 Task: Open Card Employee Compensation Review in Board Market Research and Analysis for New Market Entry to Workspace ERP Systems and add a team member Softage.1@softage.net, a label Orange, a checklist Reputation Management, an attachment from Trello, a color Orange and finally, add a card description 'Plan and execute company team-building activity at a cooking class' and a comment 'Given the importance of this task, careful planning and execution are essential.'. Add a start date 'Jan 09, 1900' with a due date 'Jan 16, 1900'
Action: Mouse moved to (466, 143)
Screenshot: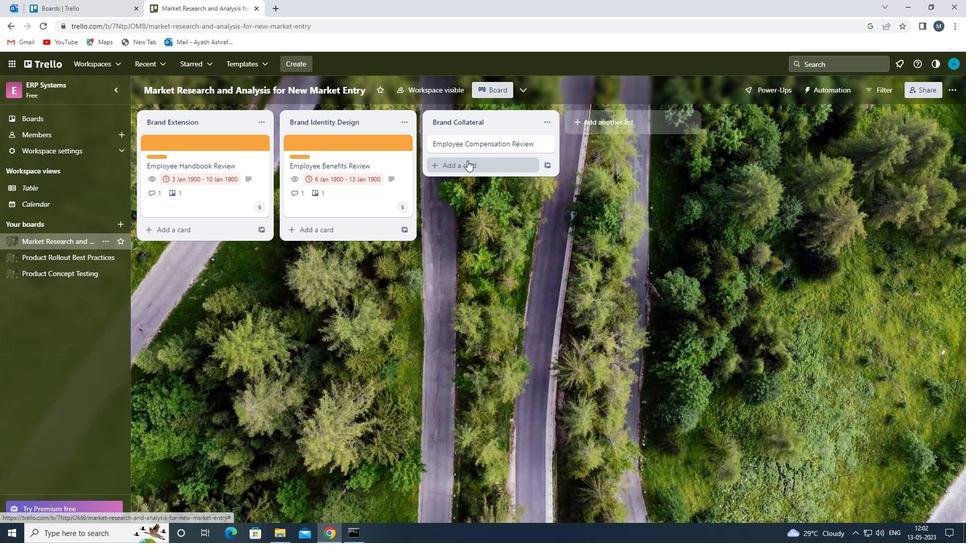 
Action: Mouse pressed left at (466, 143)
Screenshot: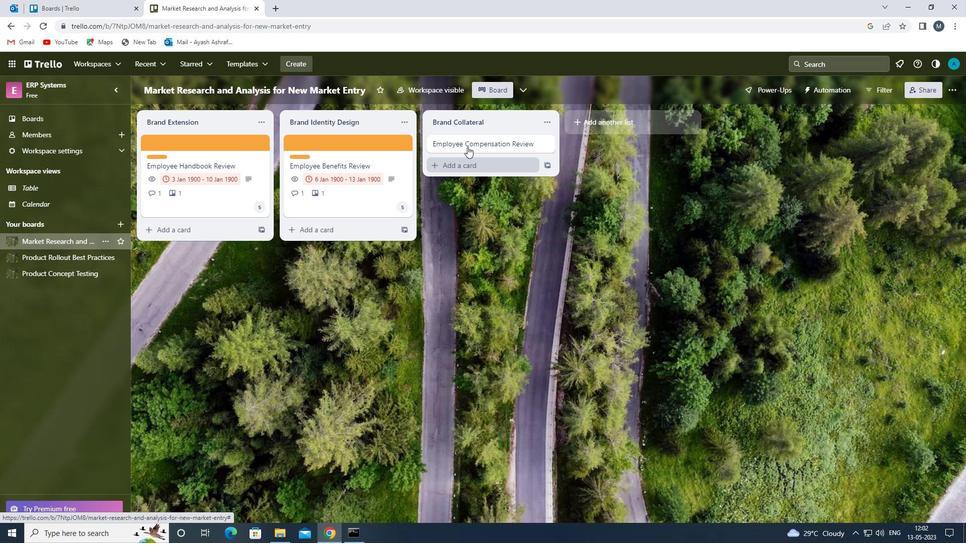 
Action: Mouse moved to (616, 184)
Screenshot: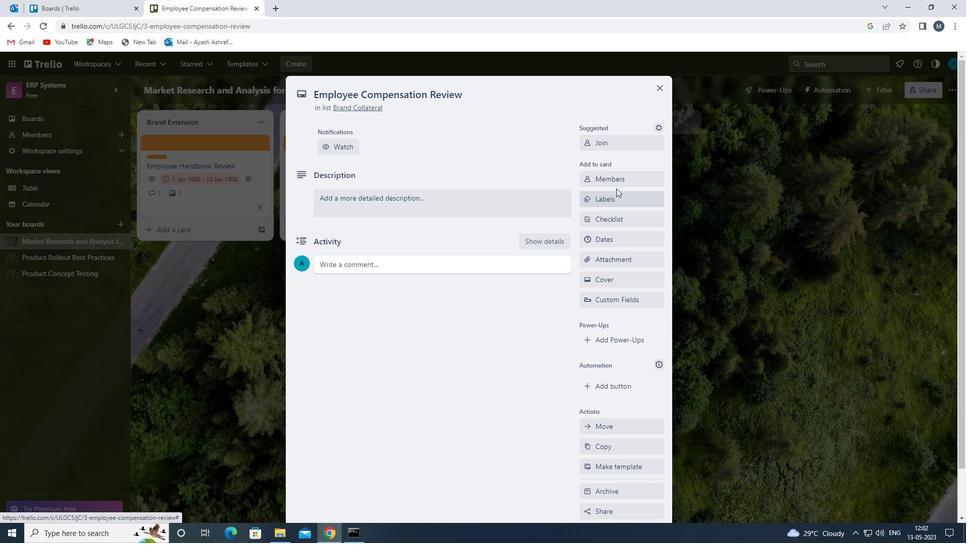 
Action: Mouse pressed left at (616, 184)
Screenshot: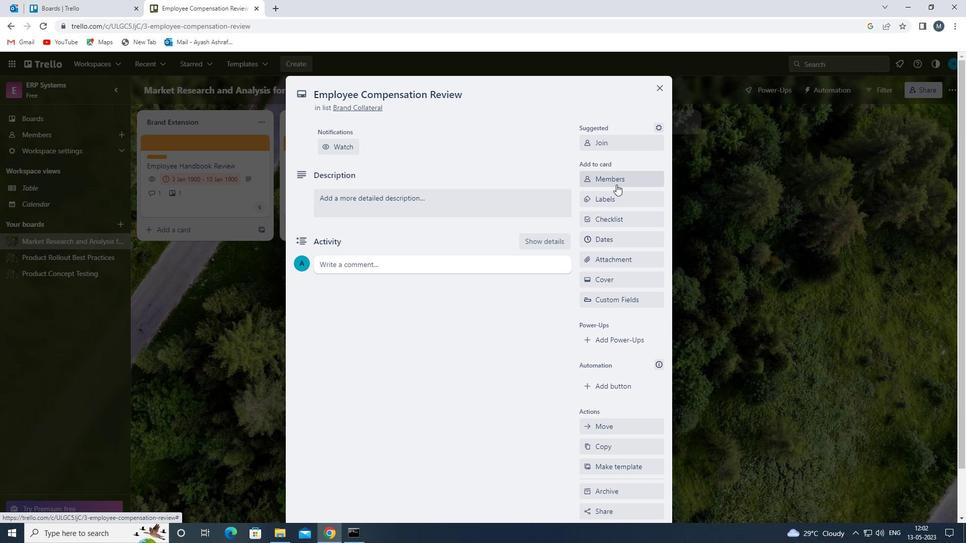 
Action: Key pressed s
Screenshot: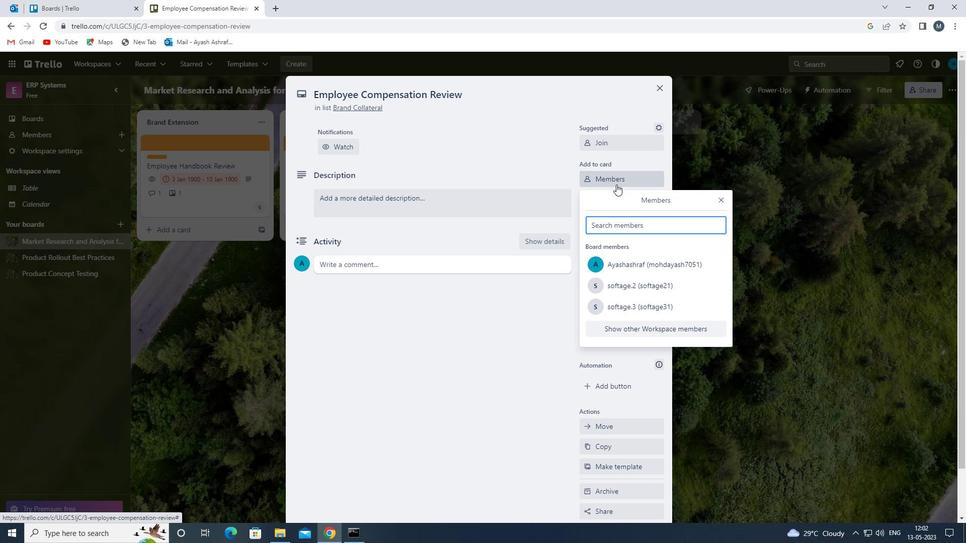 
Action: Mouse moved to (634, 325)
Screenshot: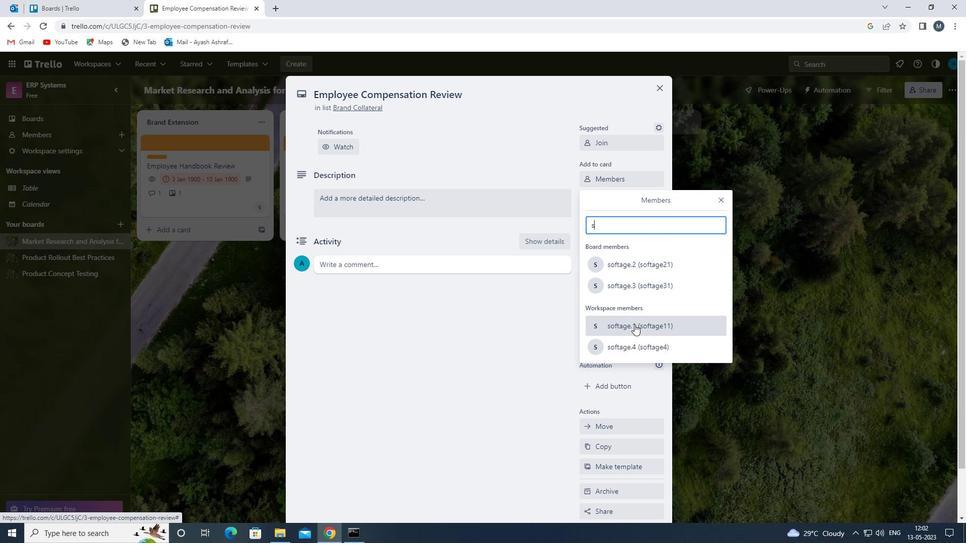 
Action: Mouse pressed left at (634, 325)
Screenshot: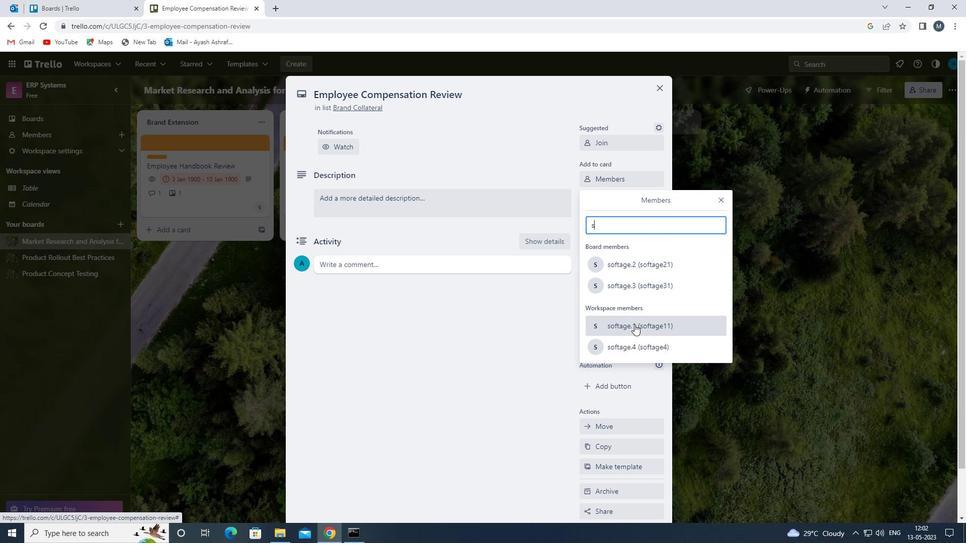
Action: Mouse moved to (719, 203)
Screenshot: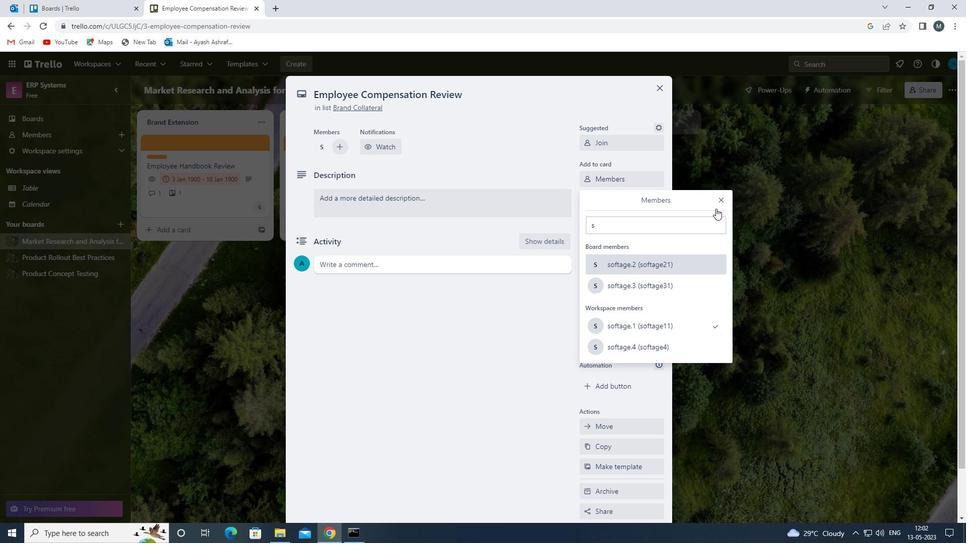 
Action: Mouse pressed left at (719, 203)
Screenshot: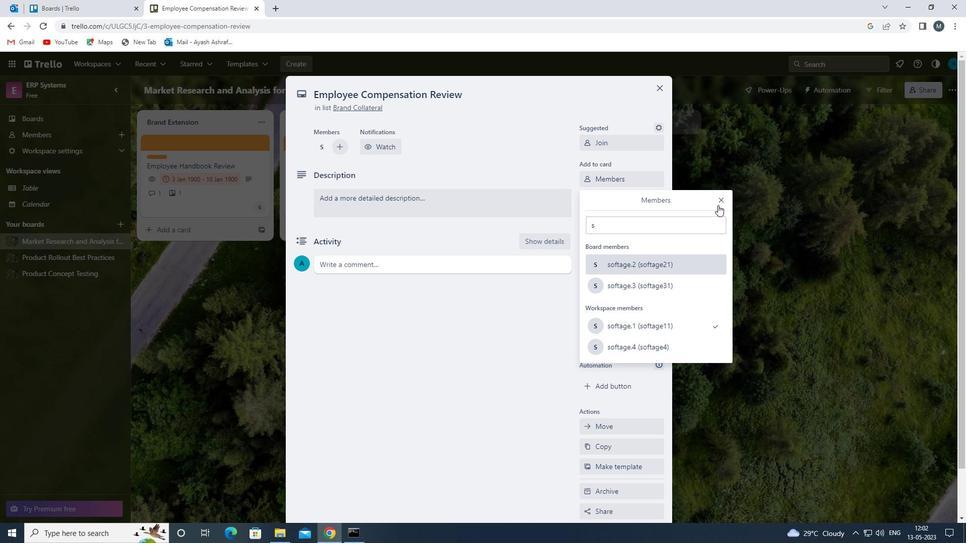 
Action: Mouse moved to (606, 197)
Screenshot: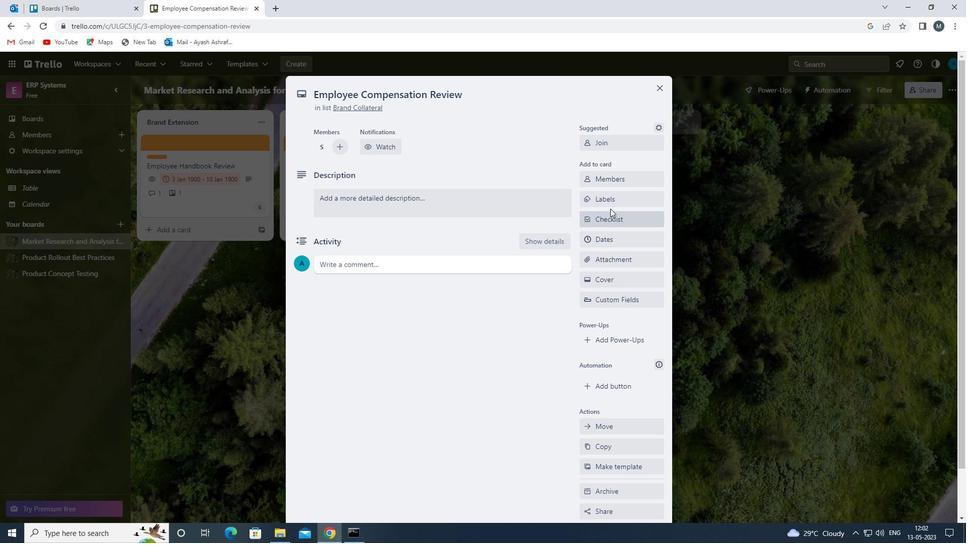 
Action: Mouse pressed left at (606, 197)
Screenshot: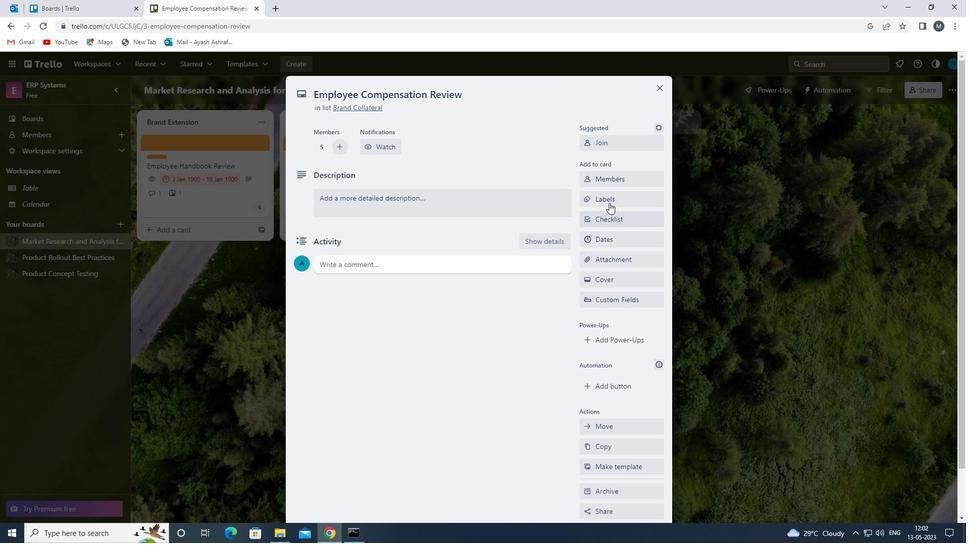 
Action: Mouse moved to (622, 321)
Screenshot: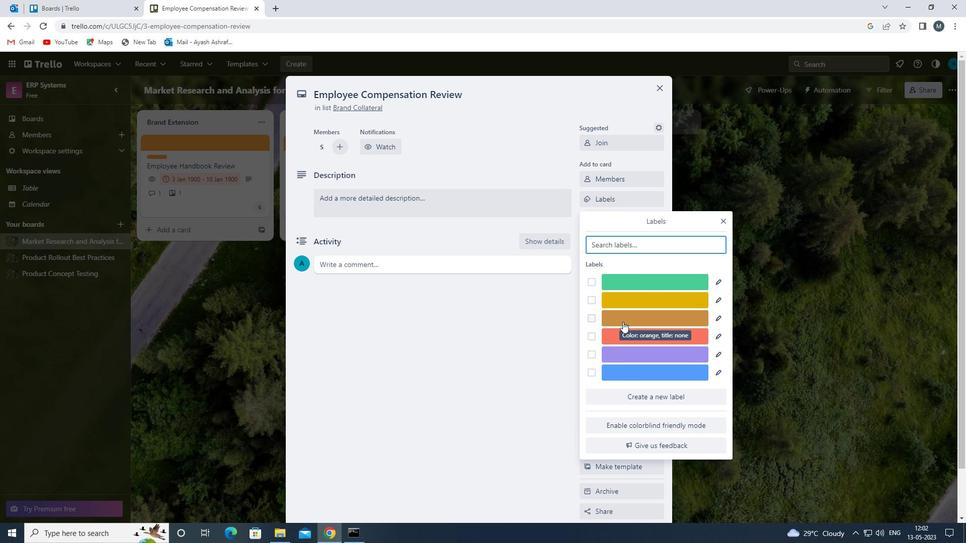 
Action: Mouse pressed left at (622, 321)
Screenshot: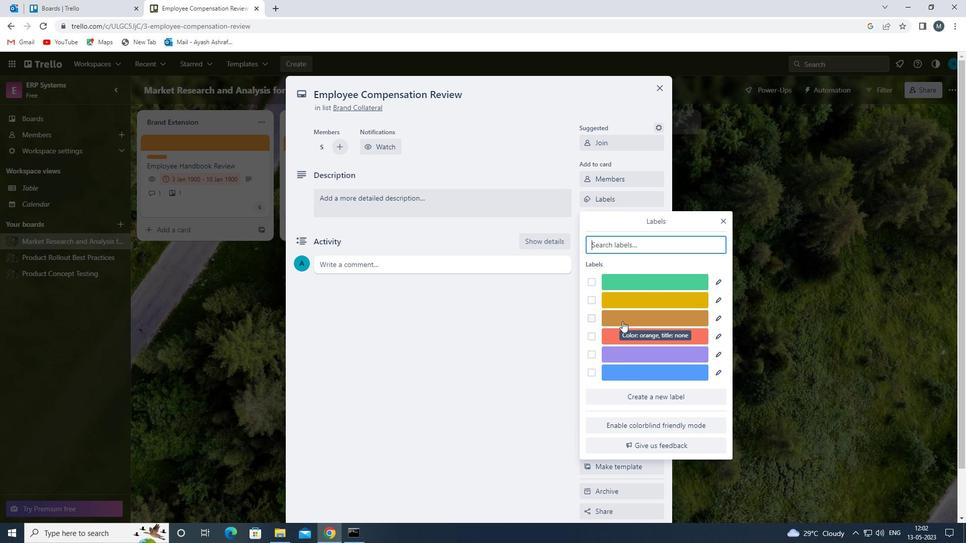 
Action: Mouse moved to (724, 220)
Screenshot: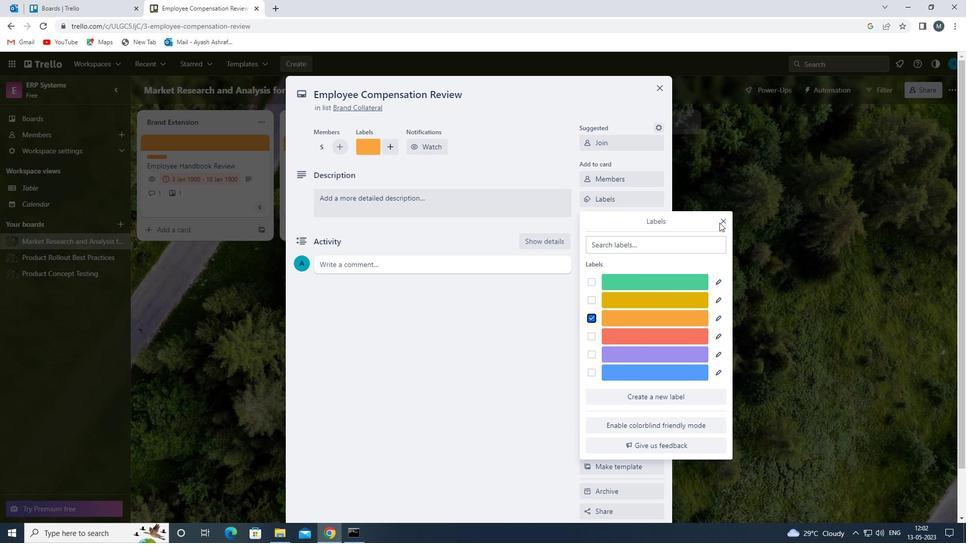 
Action: Mouse pressed left at (724, 220)
Screenshot: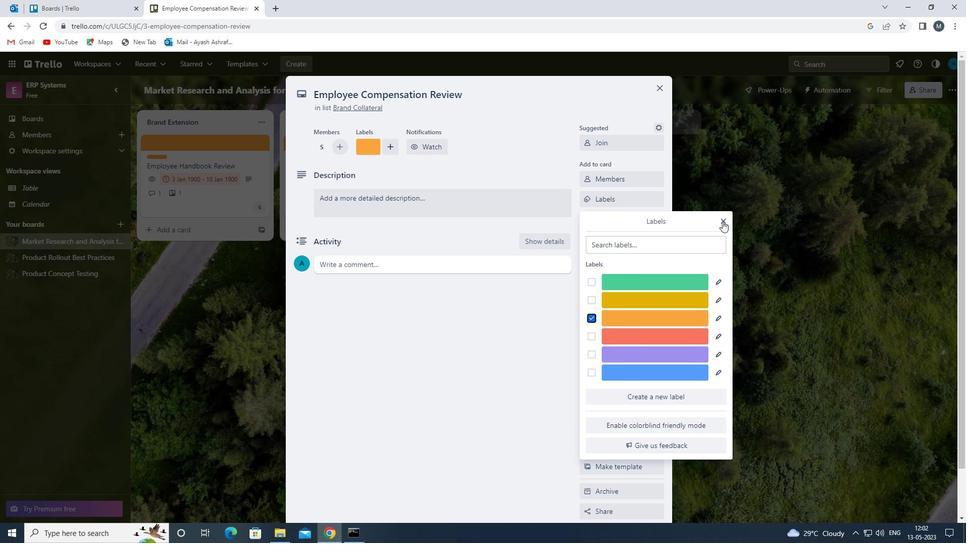
Action: Mouse moved to (611, 222)
Screenshot: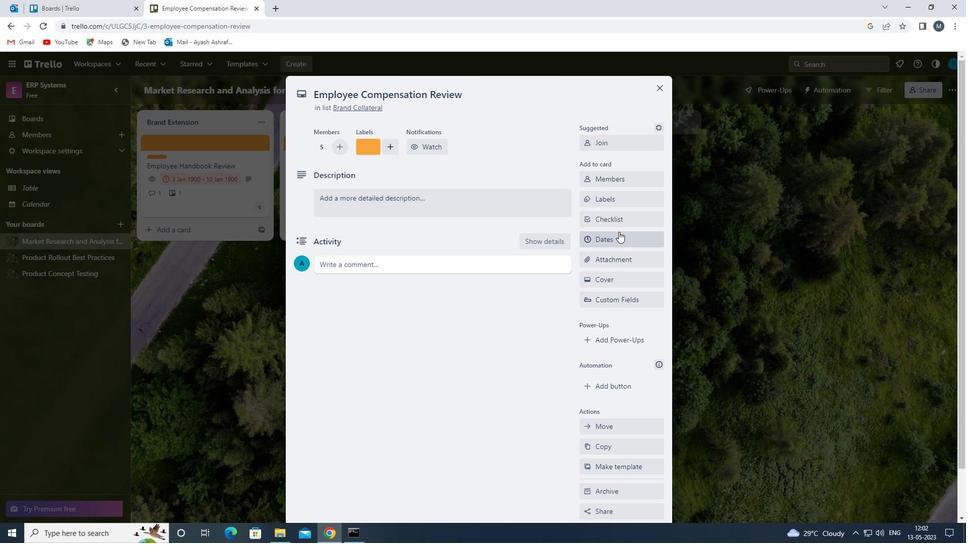 
Action: Mouse pressed left at (611, 222)
Screenshot: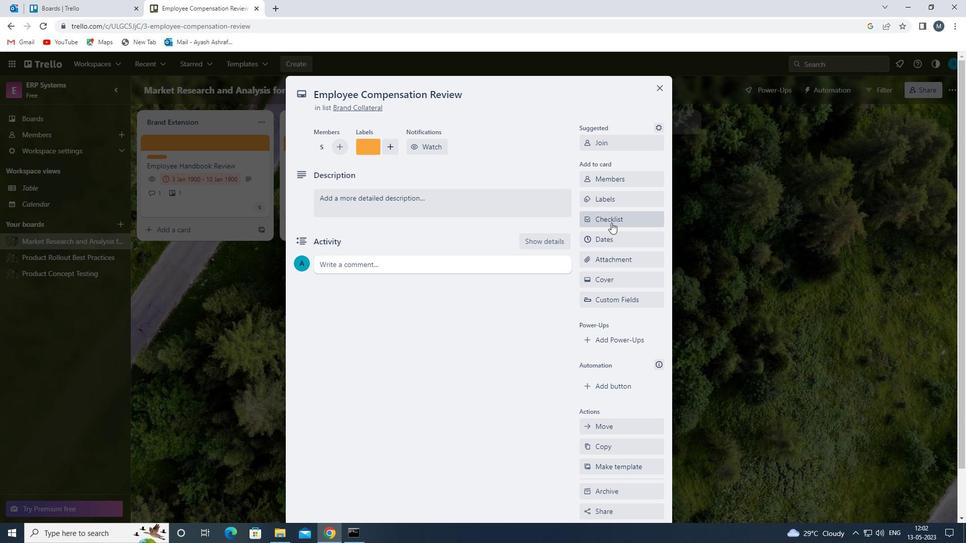 
Action: Key pressed r
Screenshot: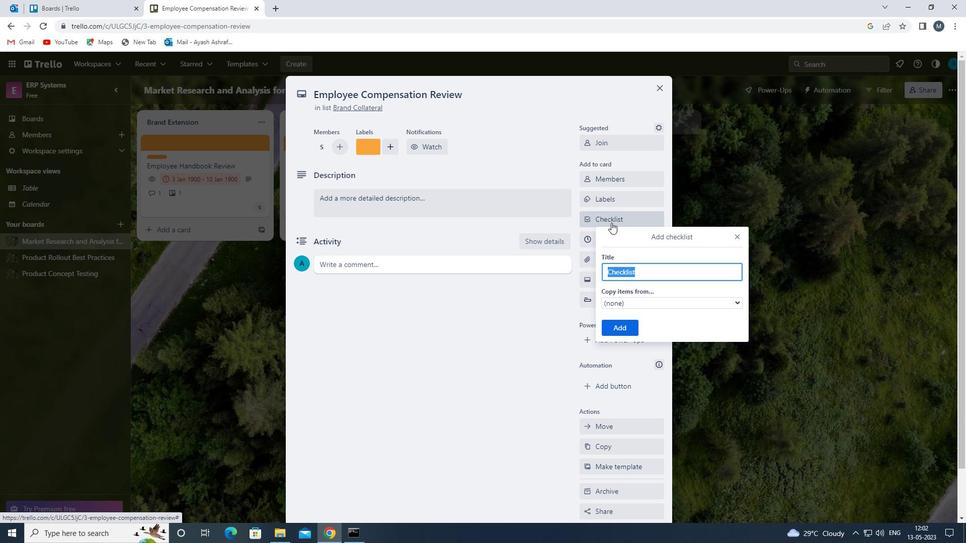 
Action: Mouse moved to (685, 294)
Screenshot: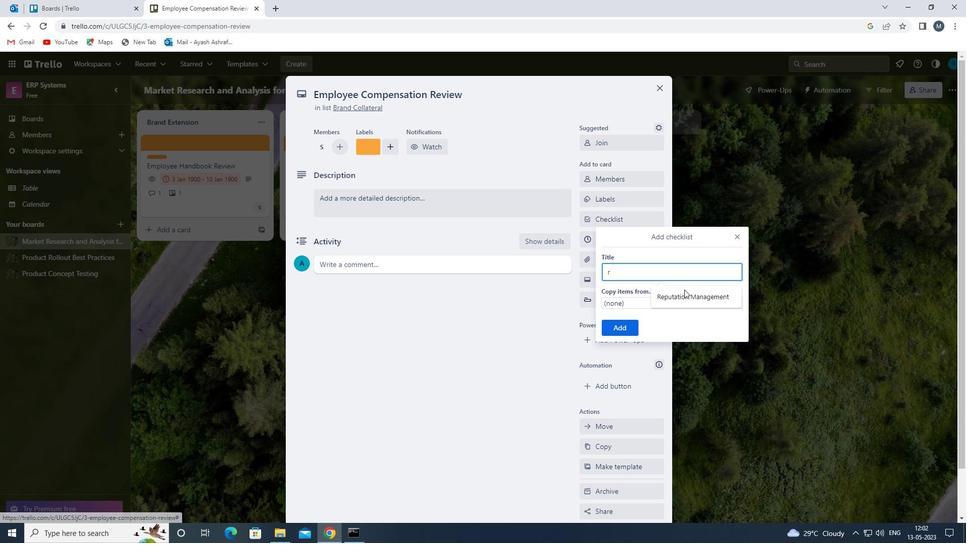 
Action: Mouse pressed left at (685, 294)
Screenshot: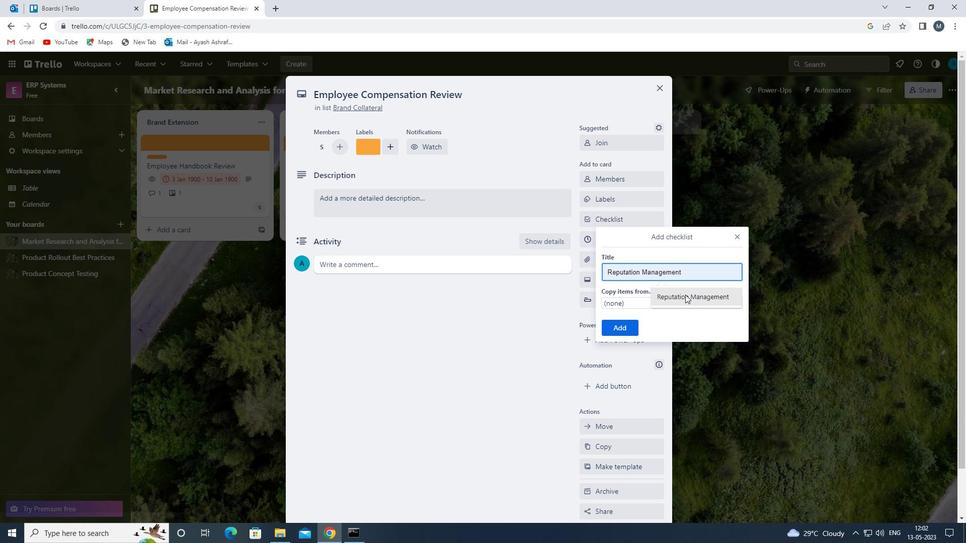 
Action: Mouse moved to (629, 331)
Screenshot: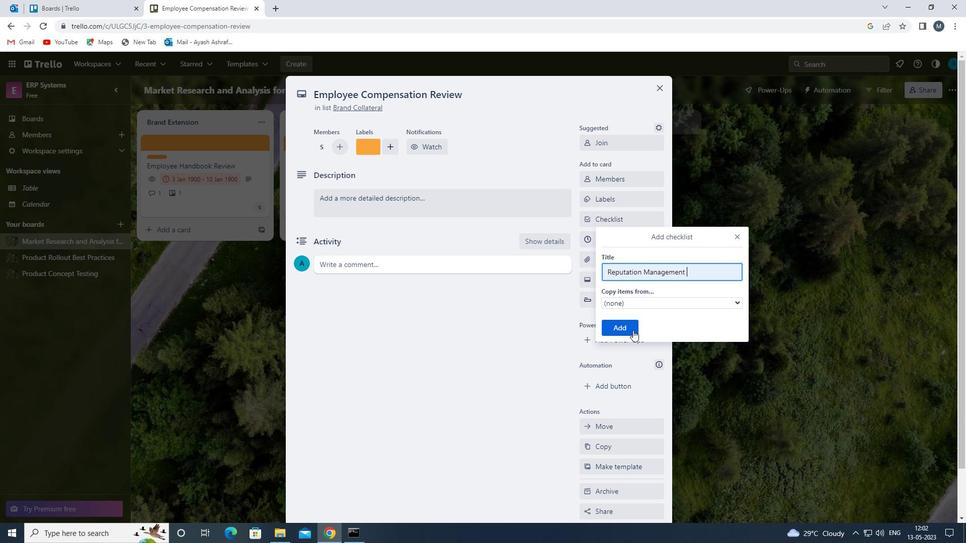 
Action: Mouse pressed left at (629, 331)
Screenshot: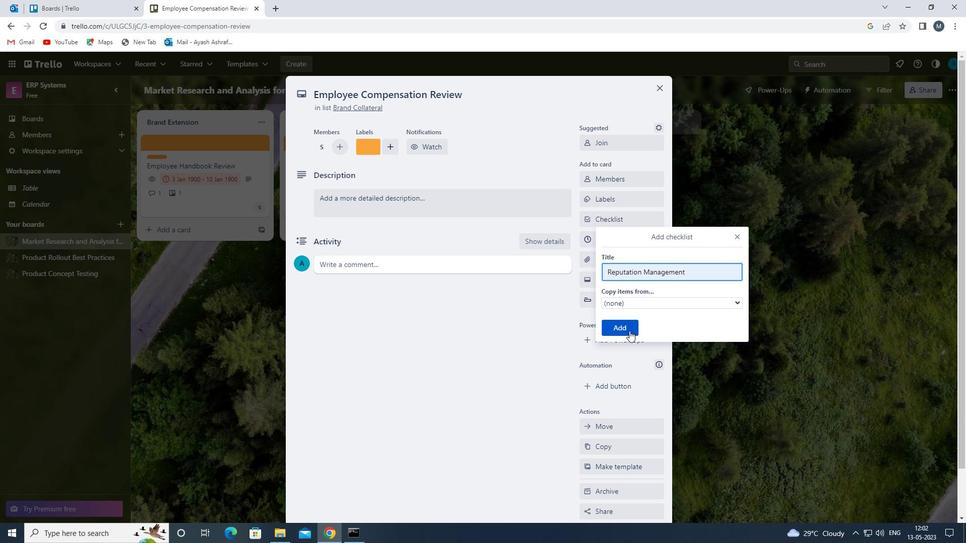 
Action: Mouse moved to (606, 259)
Screenshot: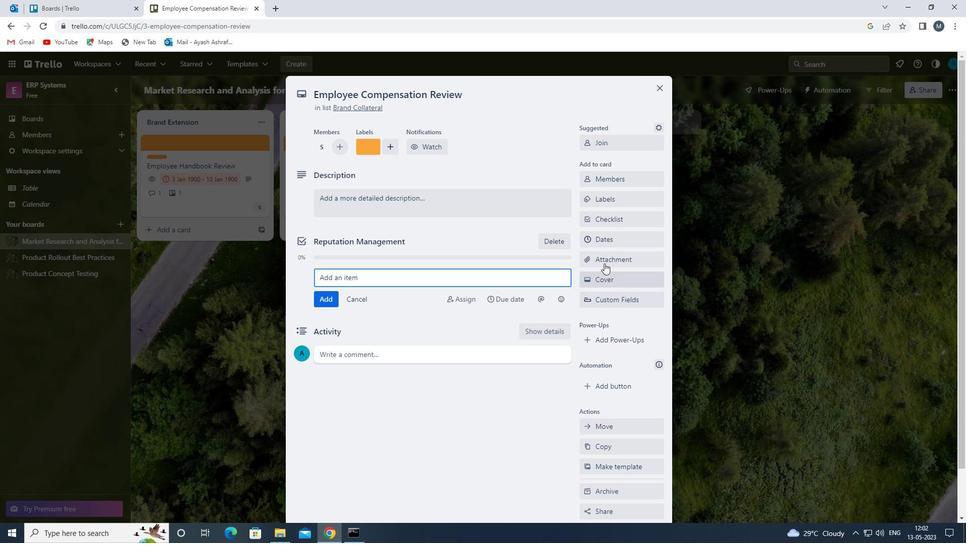
Action: Mouse pressed left at (606, 259)
Screenshot: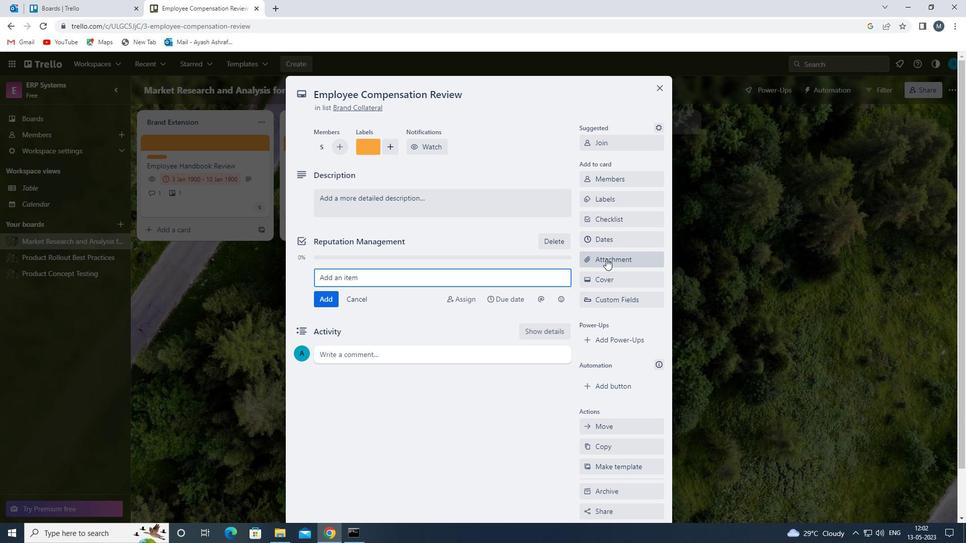
Action: Mouse moved to (610, 318)
Screenshot: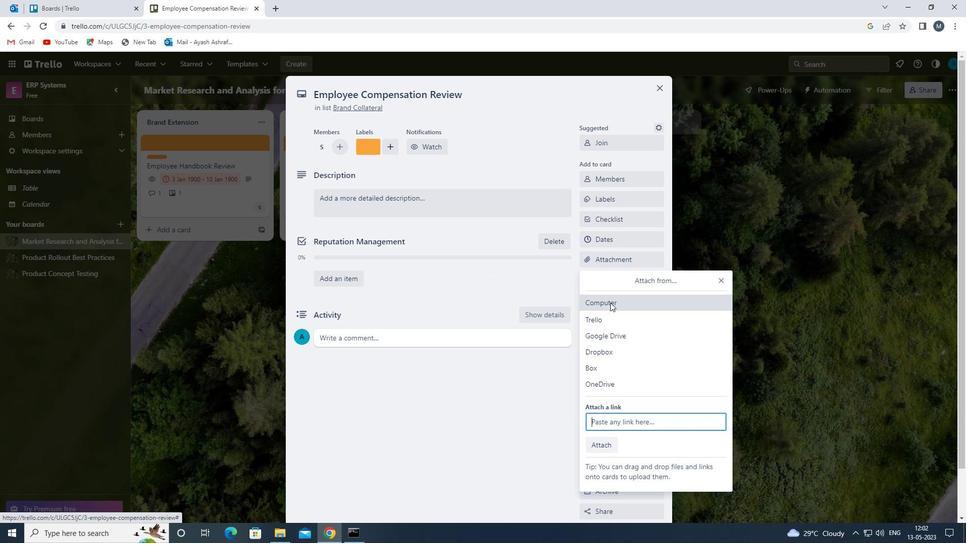 
Action: Mouse pressed left at (610, 318)
Screenshot: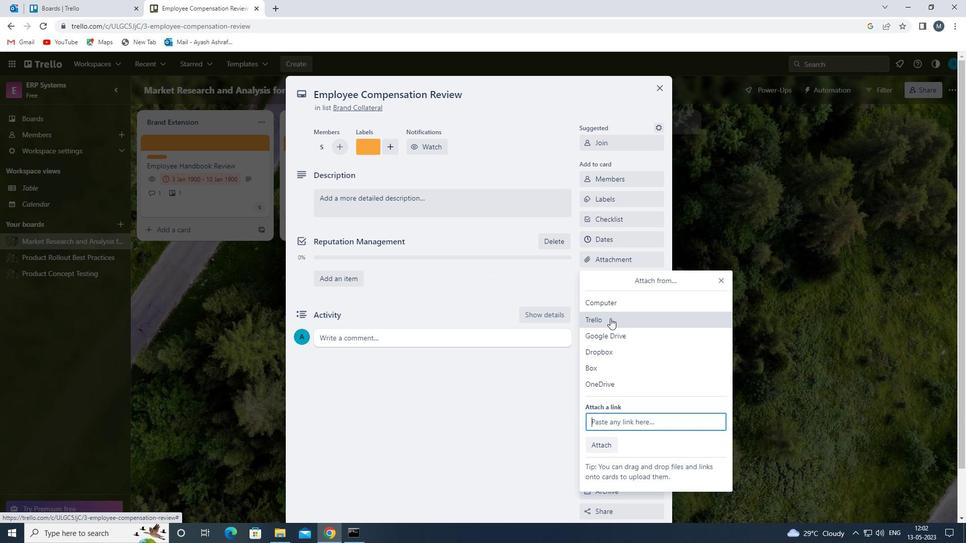 
Action: Mouse moved to (620, 274)
Screenshot: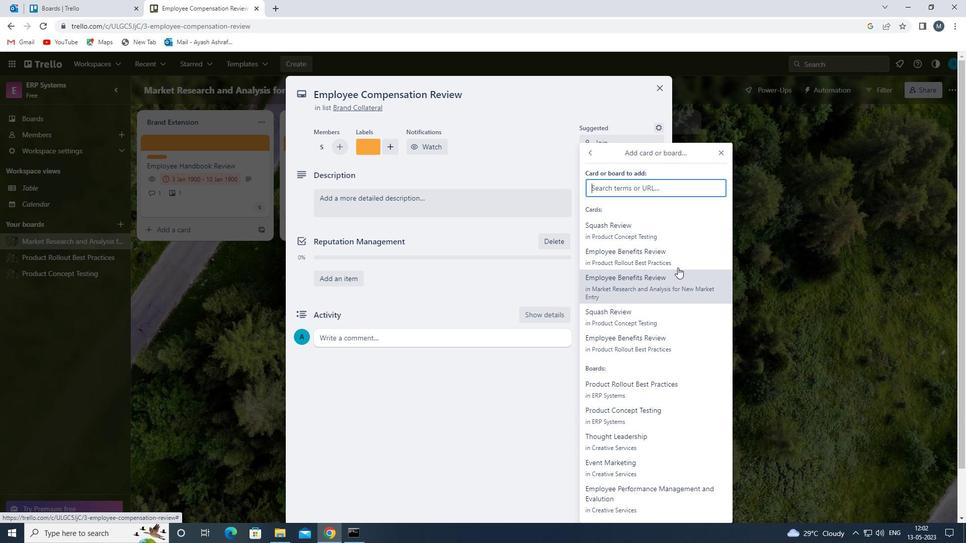 
Action: Mouse pressed left at (620, 274)
Screenshot: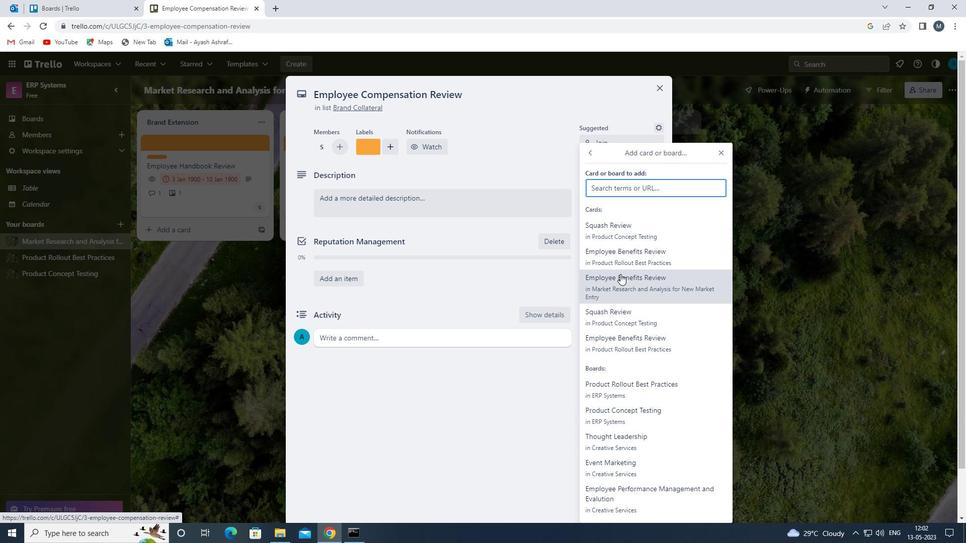 
Action: Mouse moved to (617, 283)
Screenshot: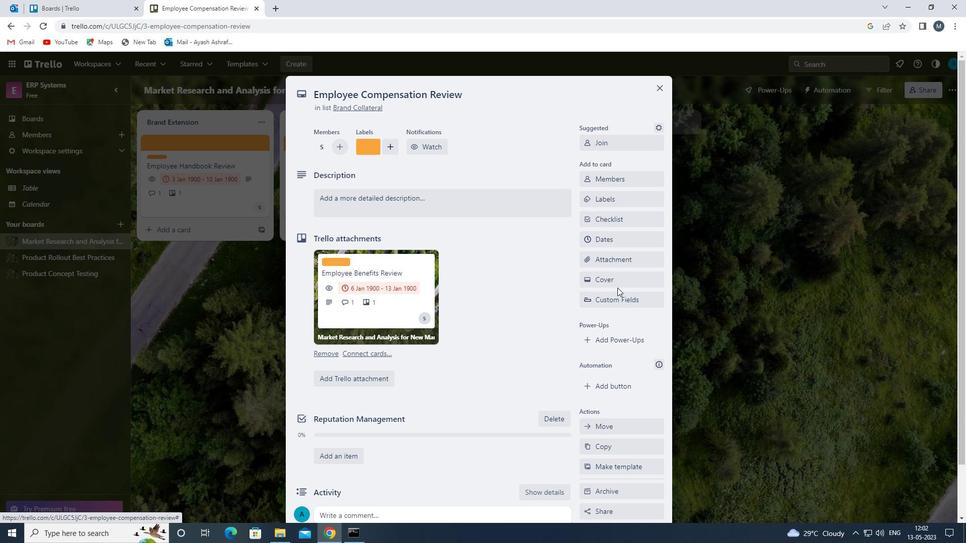 
Action: Mouse pressed left at (617, 283)
Screenshot: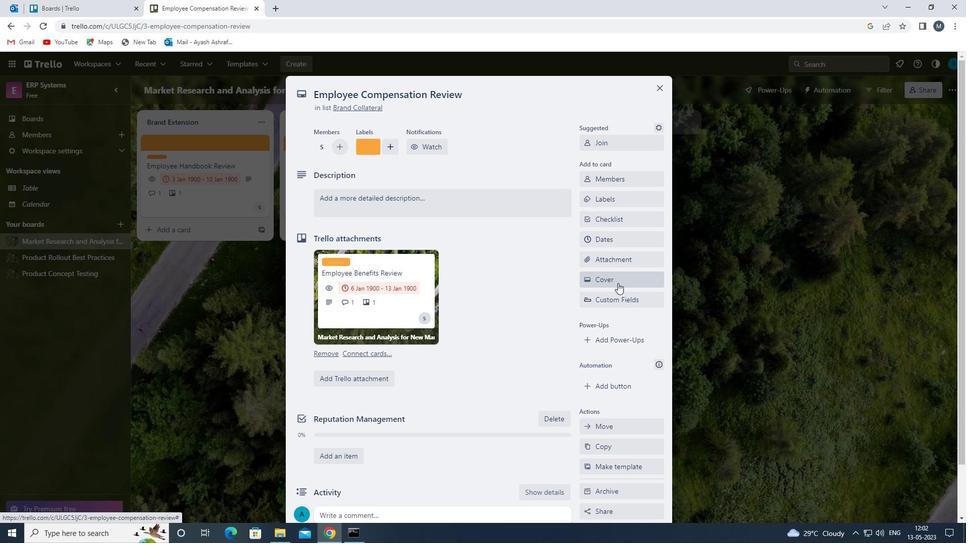 
Action: Mouse moved to (659, 322)
Screenshot: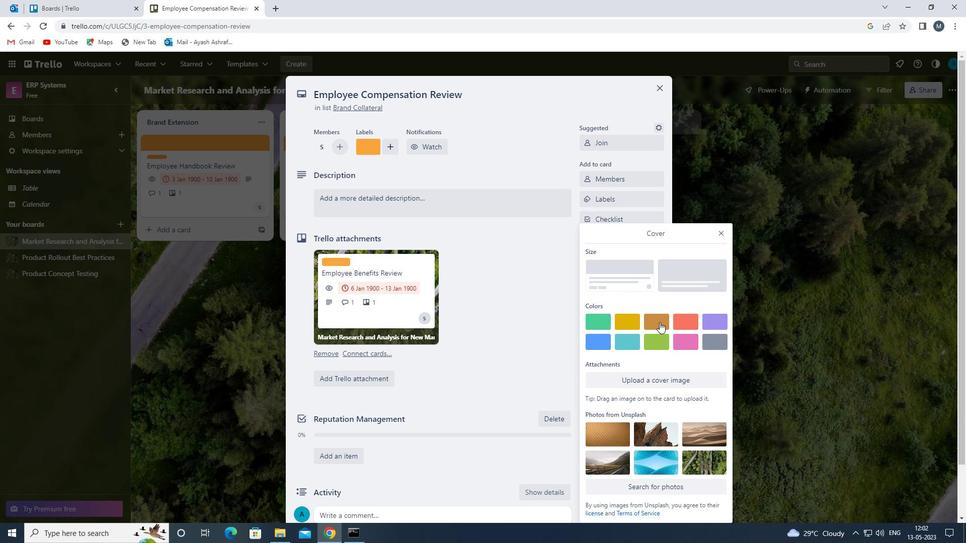 
Action: Mouse pressed left at (659, 322)
Screenshot: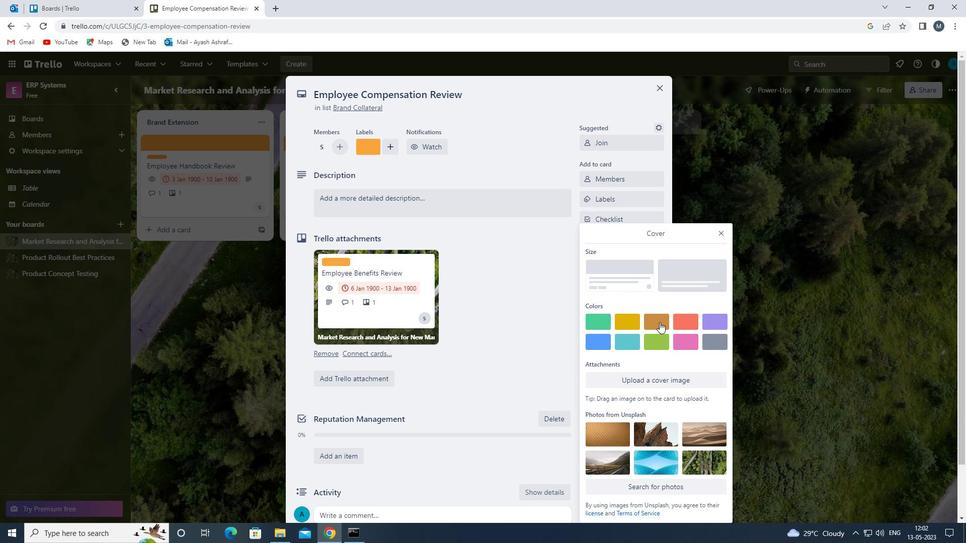 
Action: Mouse moved to (721, 216)
Screenshot: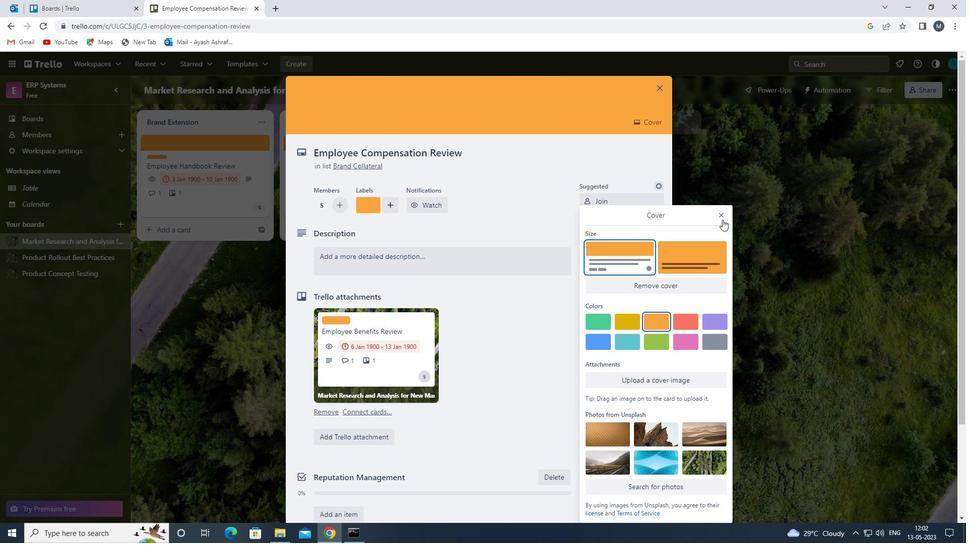 
Action: Mouse pressed left at (721, 216)
Screenshot: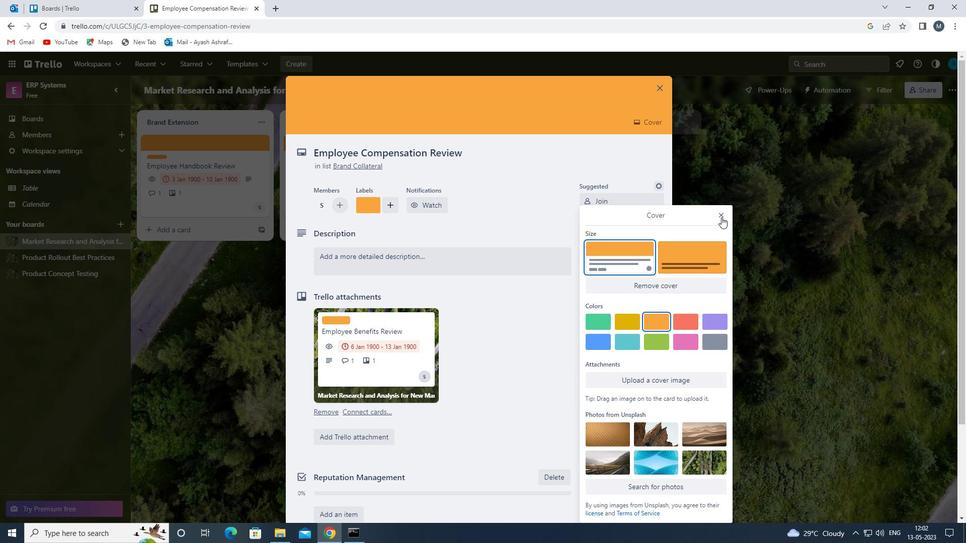
Action: Mouse moved to (614, 332)
Screenshot: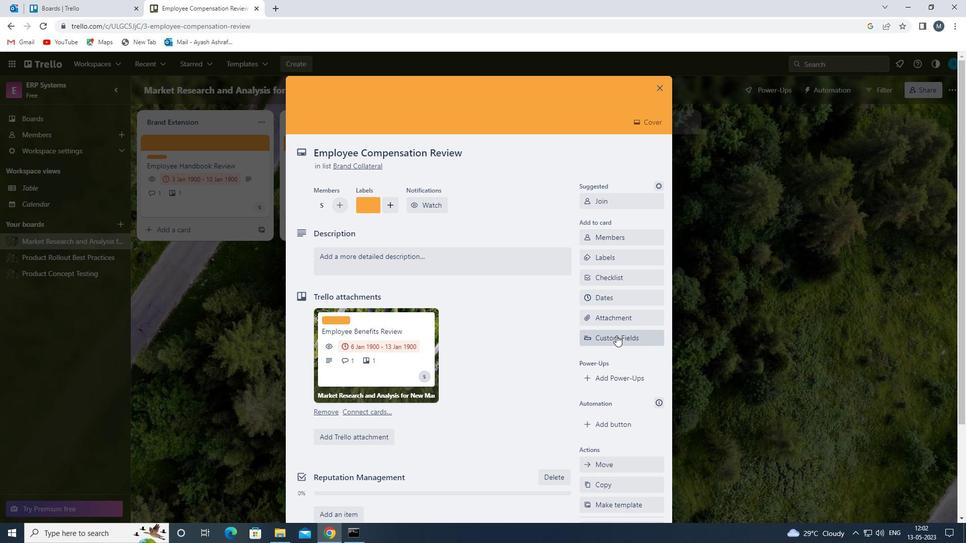 
Action: Mouse scrolled (614, 331) with delta (0, 0)
Screenshot: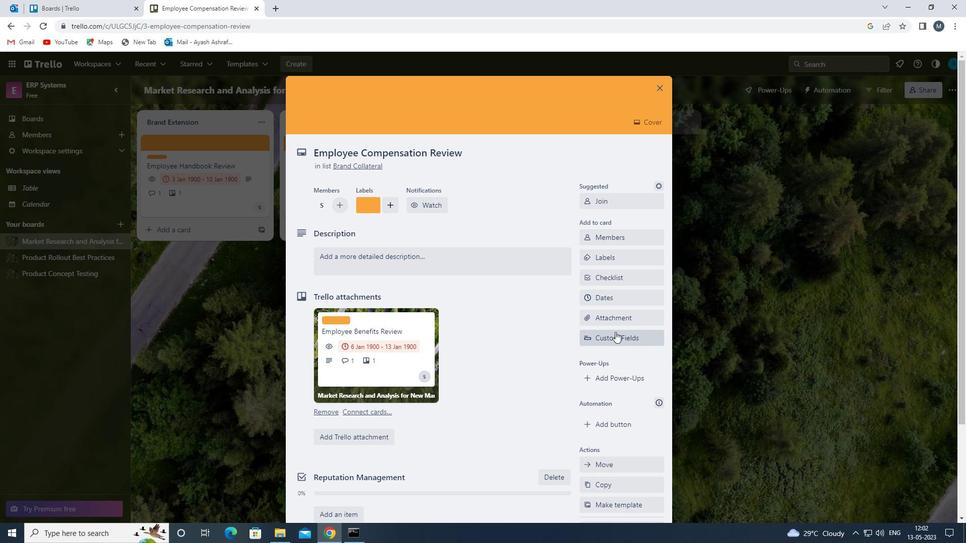 
Action: Mouse moved to (363, 210)
Screenshot: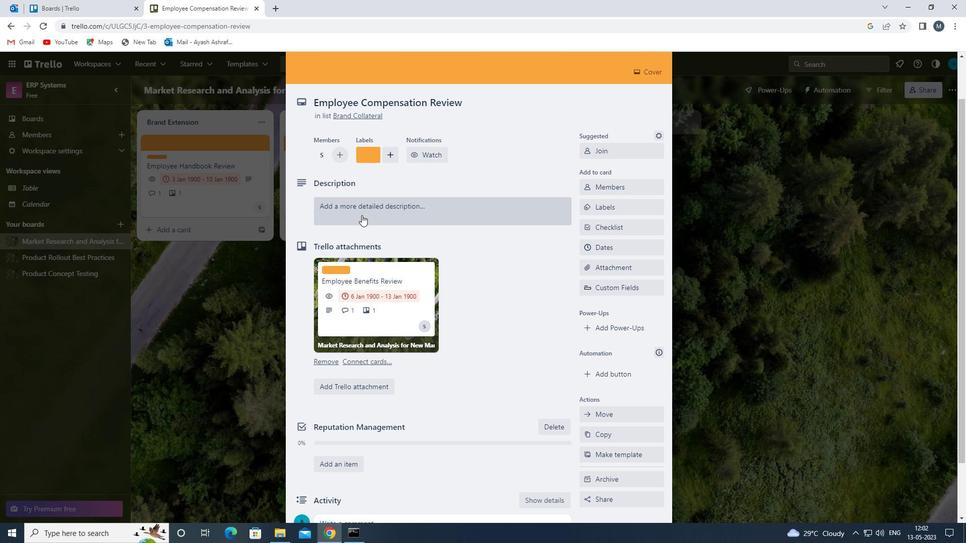 
Action: Mouse pressed left at (363, 210)
Screenshot: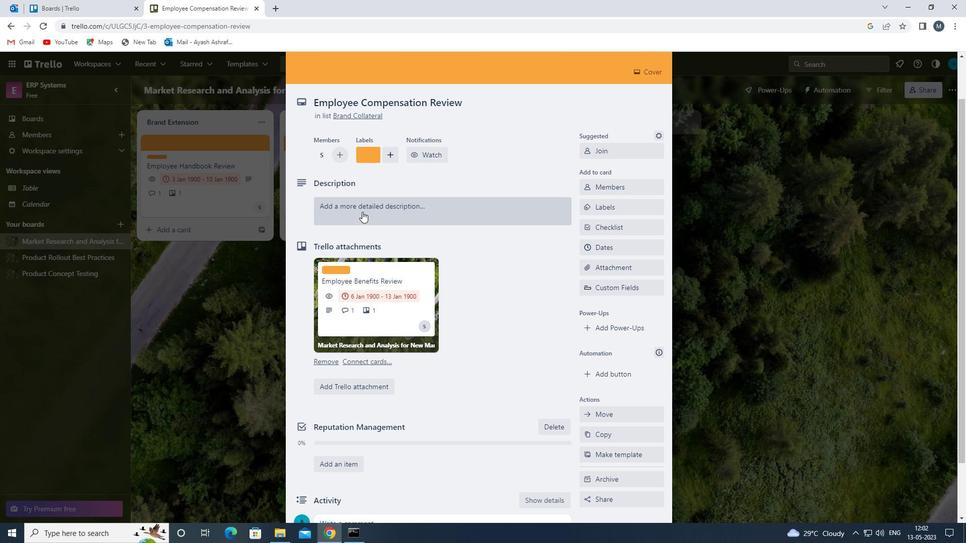 
Action: Mouse moved to (352, 258)
Screenshot: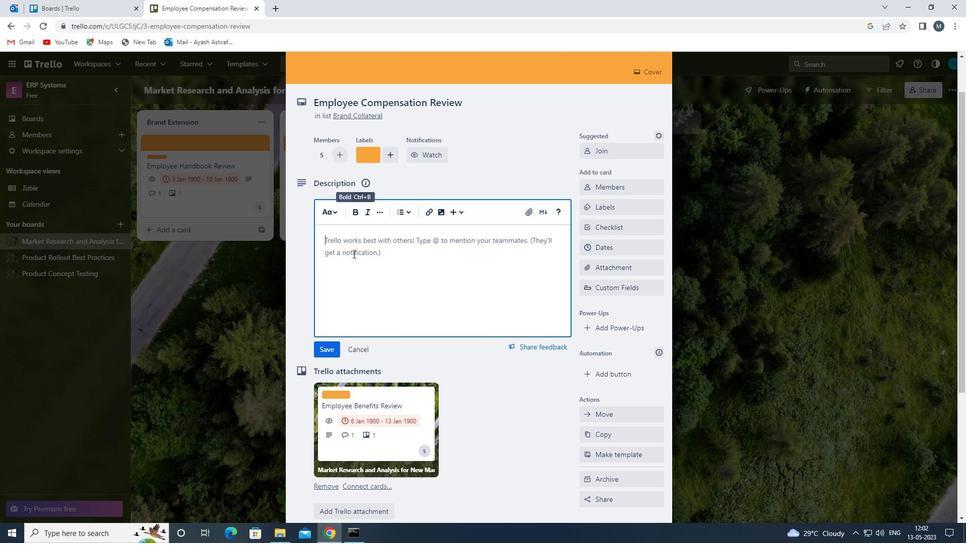 
Action: Mouse pressed left at (352, 258)
Screenshot: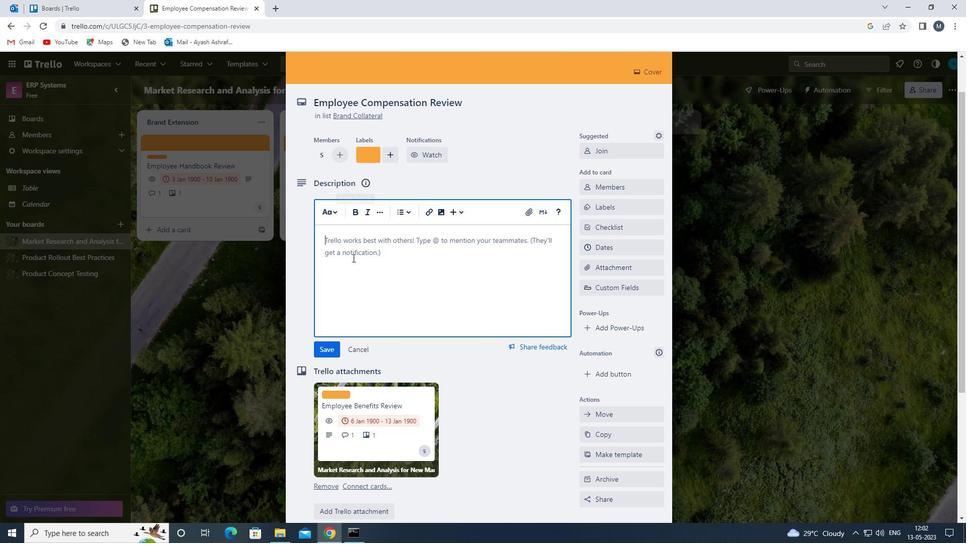 
Action: Key pressed <Key.shift>PLAN<Key.space>AND<Key.space>EXECUTE<Key.space>COMPANY<Key.space>TEAM-BUILDING<Key.space>ACTIVITY<Key.space>AT<Key.space>A<Key.space>COOKING<Key.space>CLASS<Key.space>
Screenshot: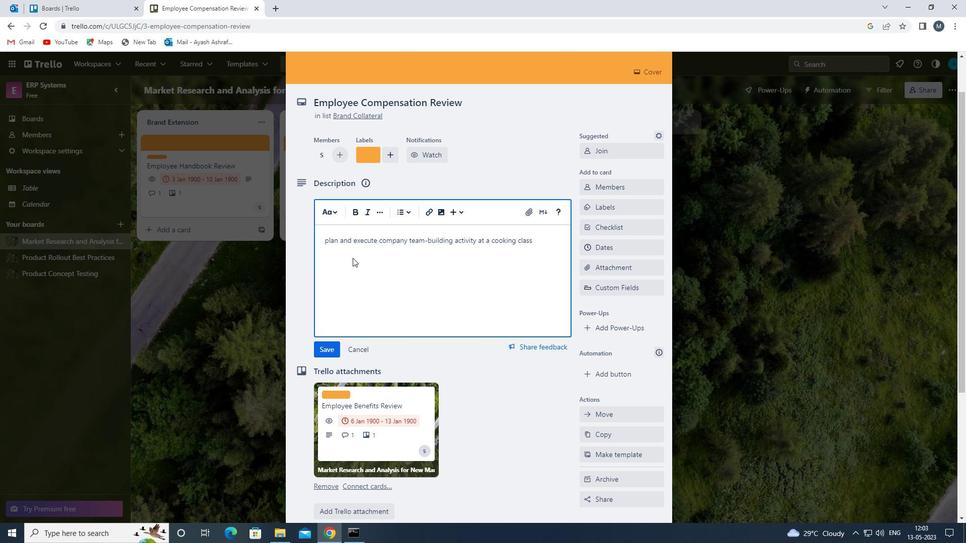 
Action: Mouse moved to (328, 345)
Screenshot: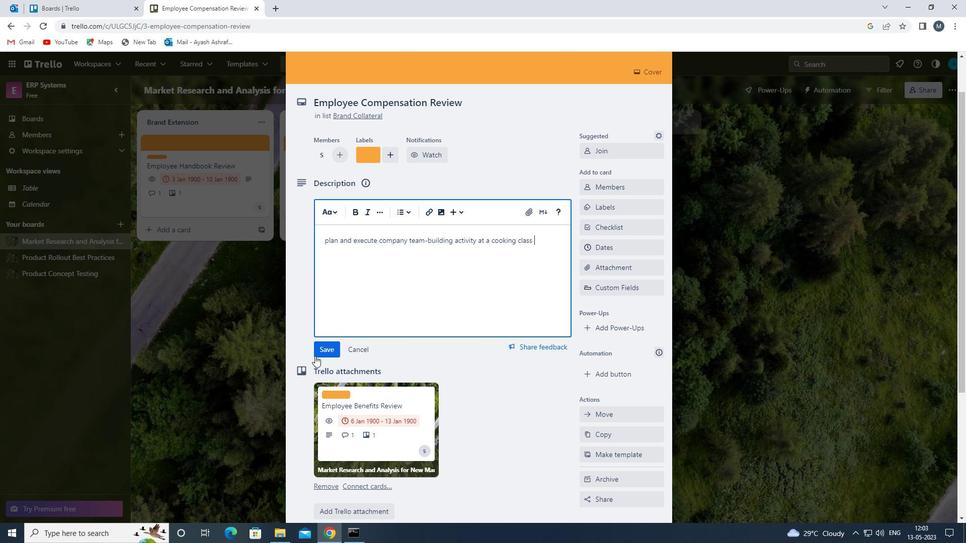 
Action: Mouse pressed left at (328, 345)
Screenshot: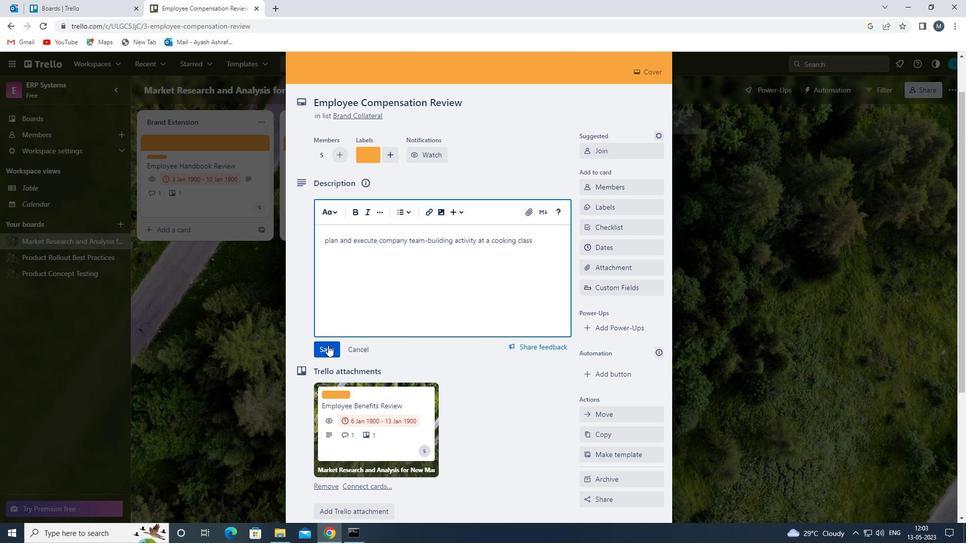 
Action: Mouse moved to (382, 301)
Screenshot: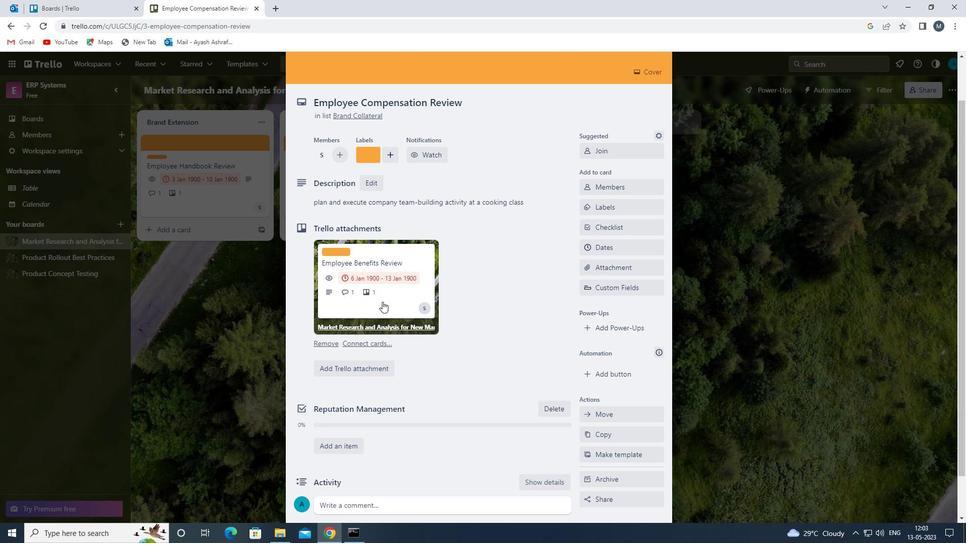 
Action: Mouse scrolled (382, 300) with delta (0, 0)
Screenshot: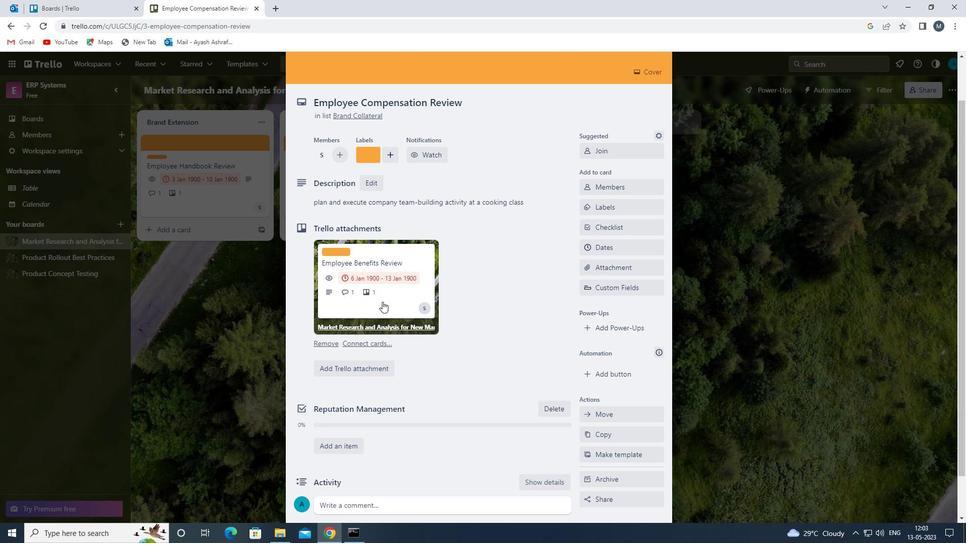 
Action: Mouse moved to (377, 304)
Screenshot: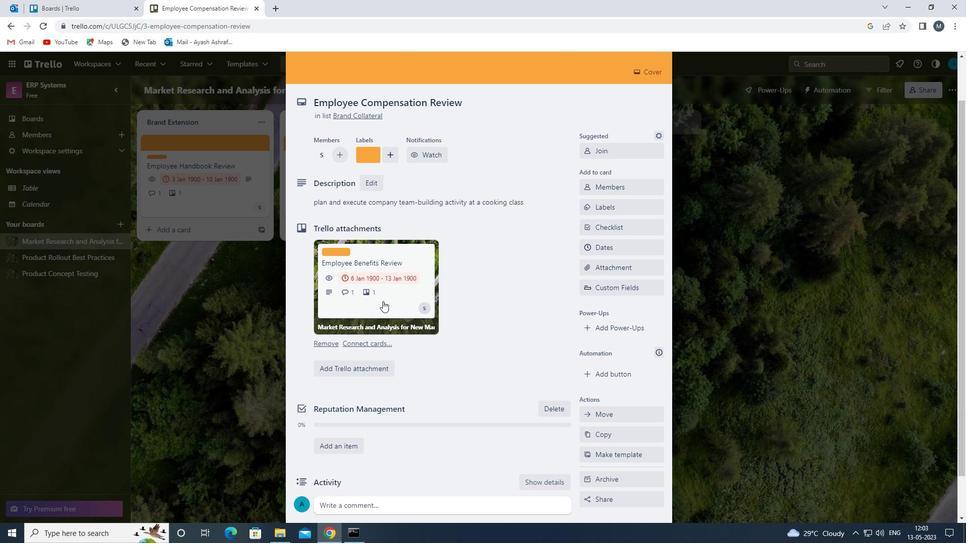 
Action: Mouse scrolled (377, 303) with delta (0, 0)
Screenshot: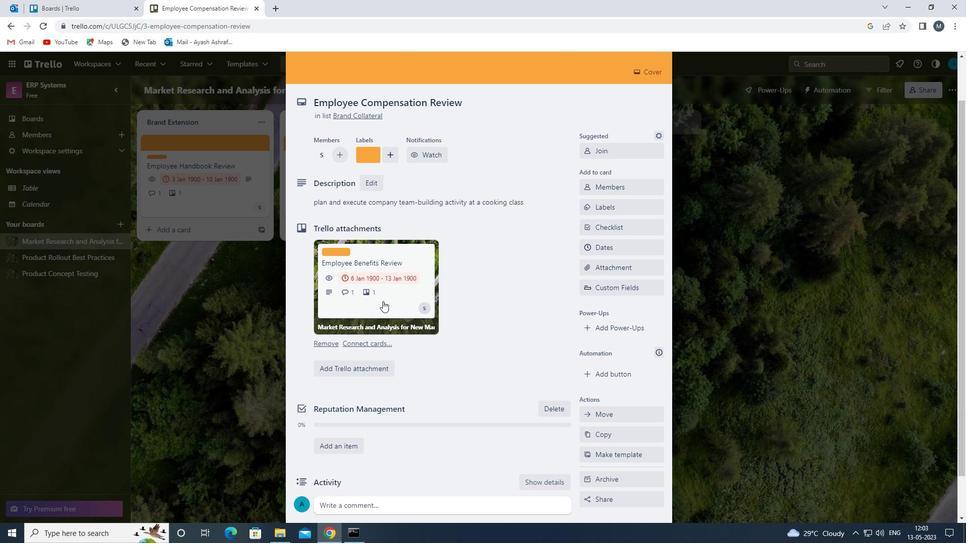
Action: Mouse moved to (352, 456)
Screenshot: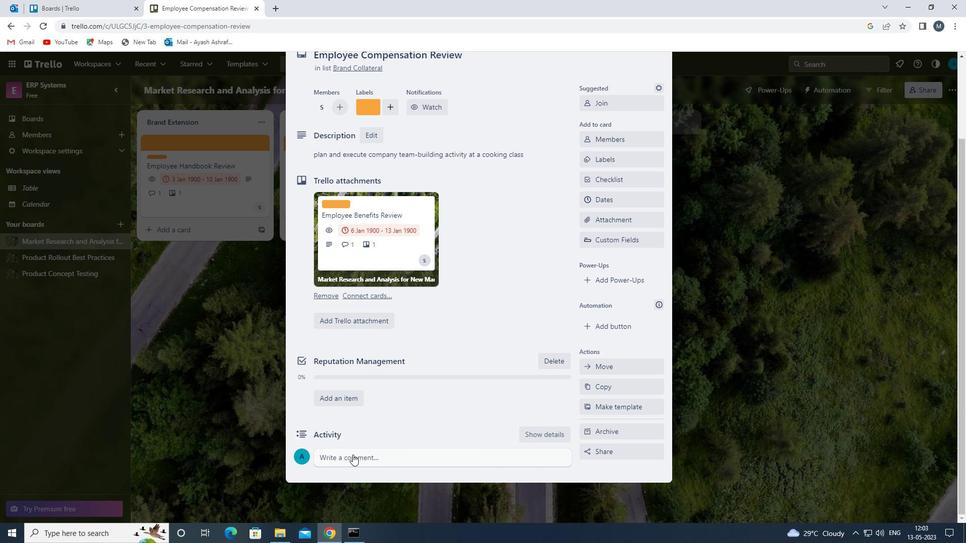 
Action: Mouse pressed left at (352, 456)
Screenshot: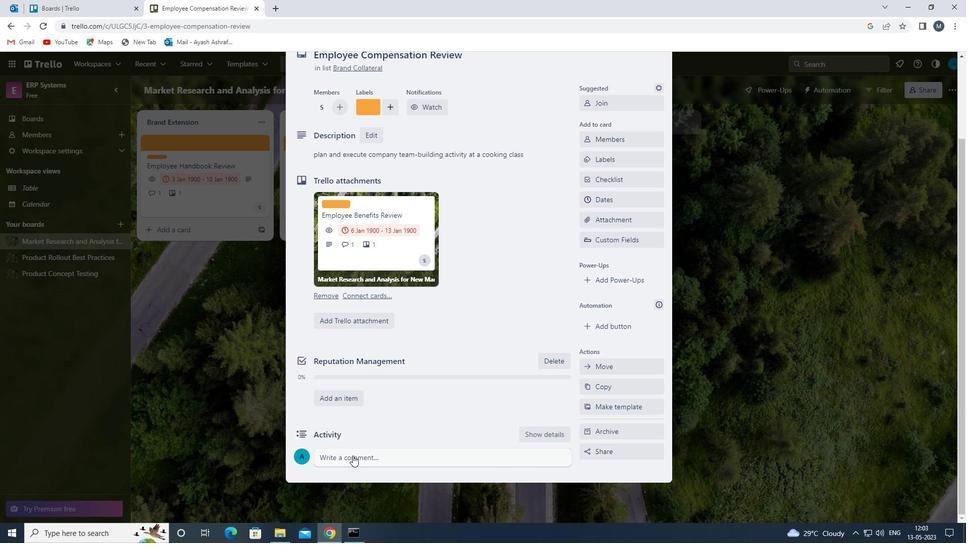 
Action: Mouse moved to (384, 417)
Screenshot: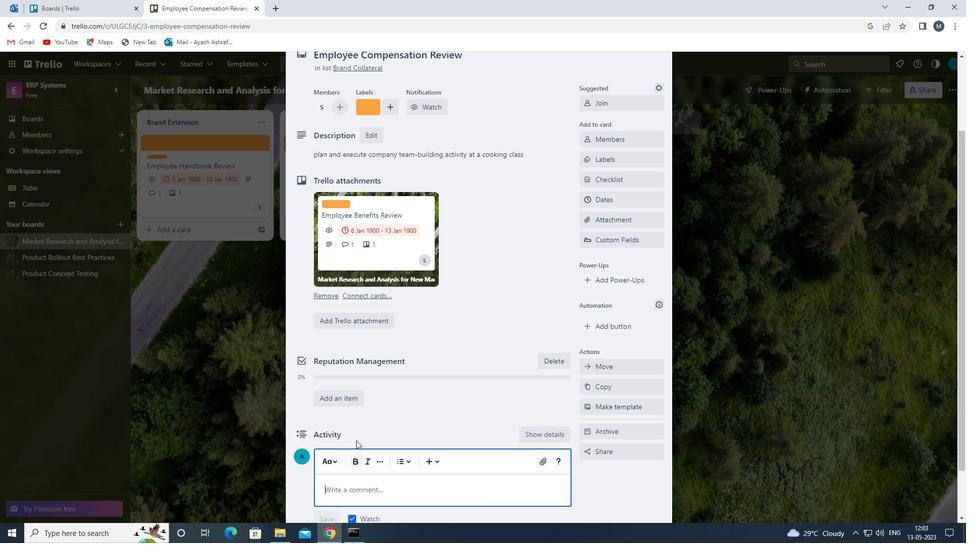
Action: Mouse scrolled (384, 416) with delta (0, 0)
Screenshot: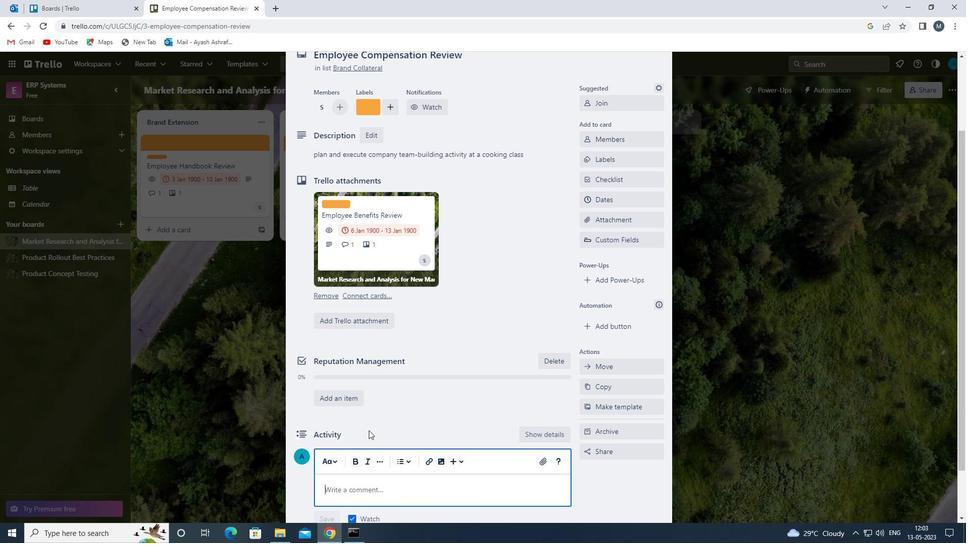 
Action: Mouse scrolled (384, 416) with delta (0, 0)
Screenshot: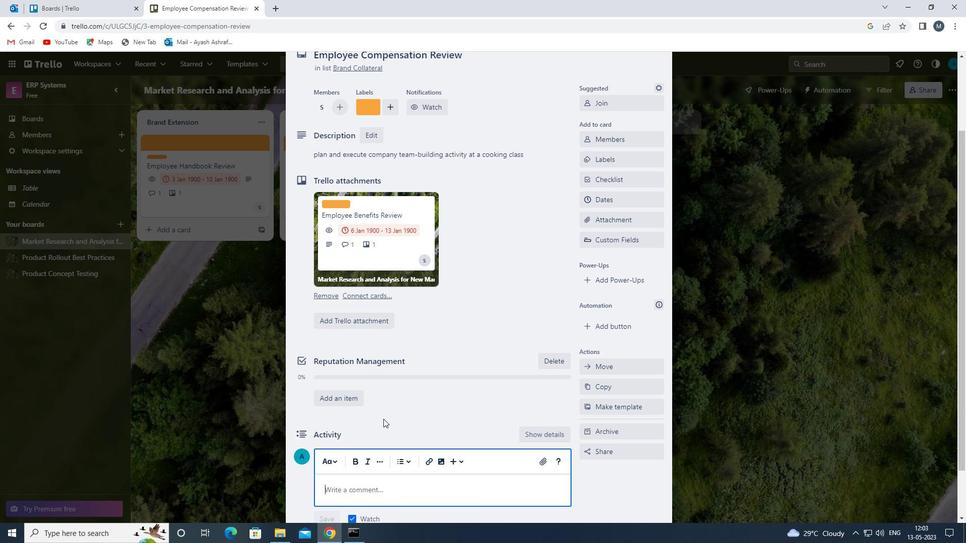 
Action: Mouse moved to (384, 417)
Screenshot: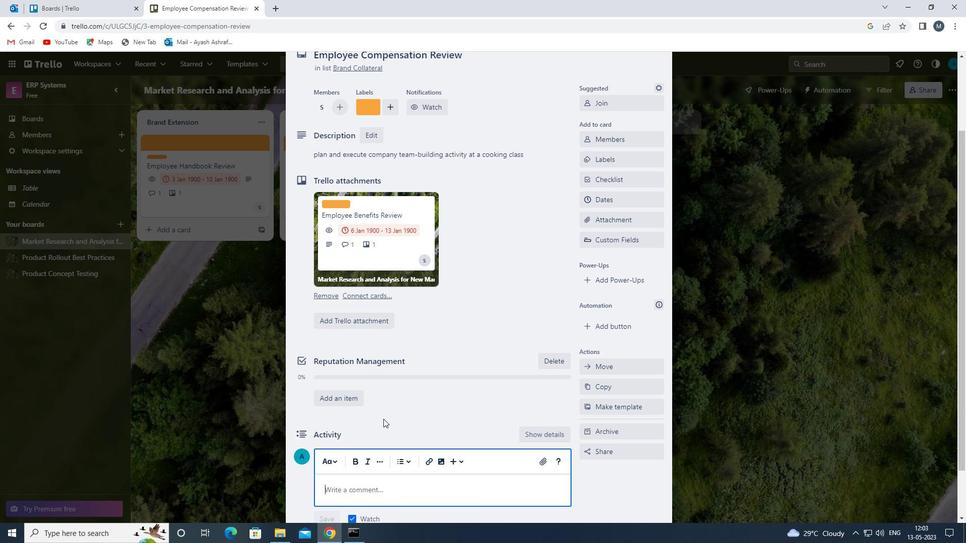 
Action: Mouse scrolled (384, 416) with delta (0, 0)
Screenshot: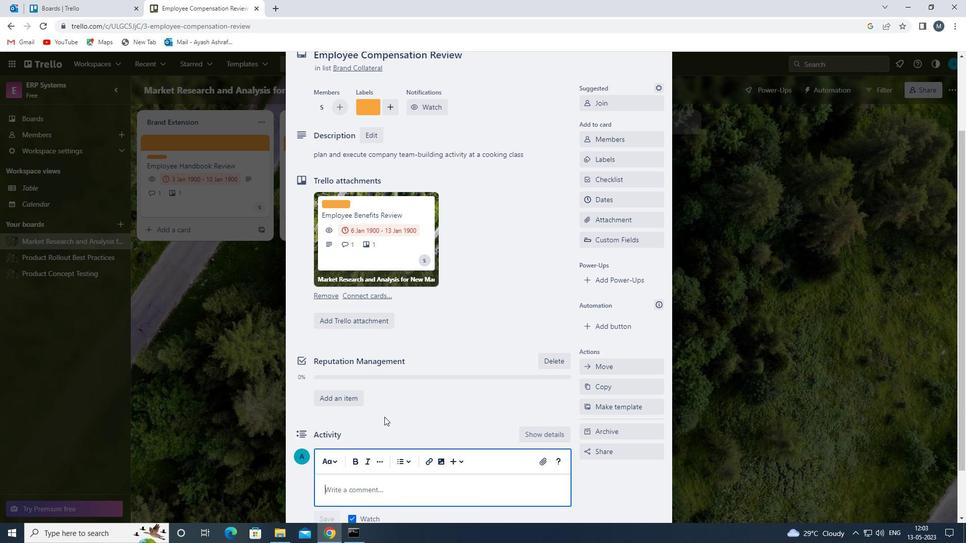 
Action: Mouse moved to (368, 429)
Screenshot: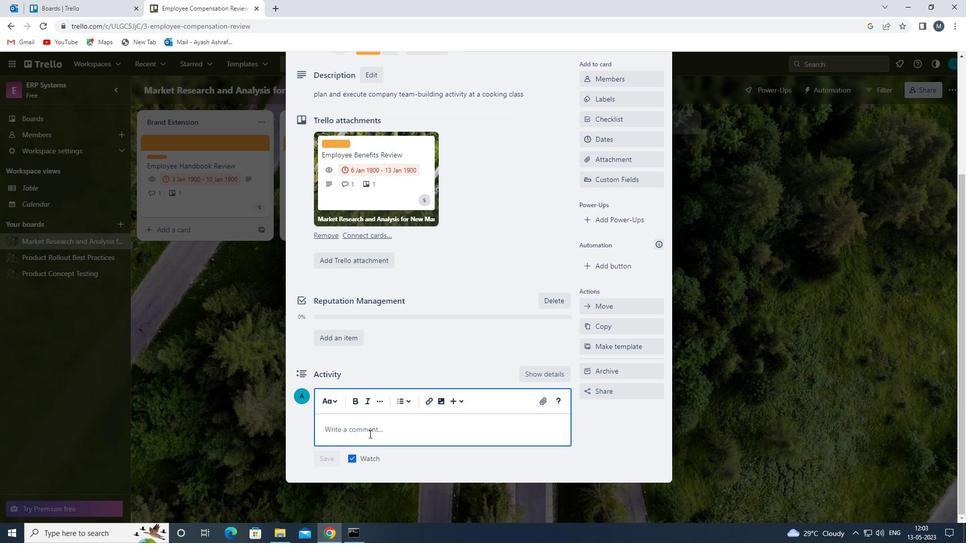 
Action: Mouse pressed left at (368, 429)
Screenshot: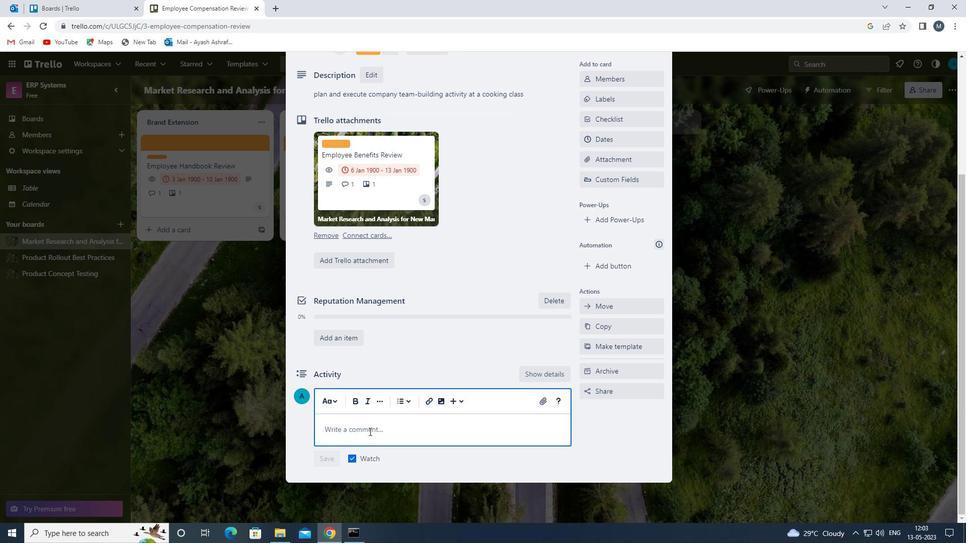 
Action: Key pressed <Key.shift><Key.shift><Key.shift><Key.shift><Key.shift><Key.shift><Key.shift><Key.shift><Key.shift><Key.shift><Key.shift><Key.shift><Key.shift><Key.shift><Key.shift><Key.shift><Key.shift><Key.shift><Key.shift><Key.shift>GIVEN<Key.space>THE<Key.space>IMPORTANV<Key.backspace>CE<Key.space>OF<Key.space>THIS<Key.space>TASK,<Key.space>CAREFUL<Key.space>PLANNING<Key.space>AND<Key.space>EXECUTION<Key.space>ARE<Key.space>ESSENTIAK<Key.backspace>L<Key.space><Key.backspace>.
Screenshot: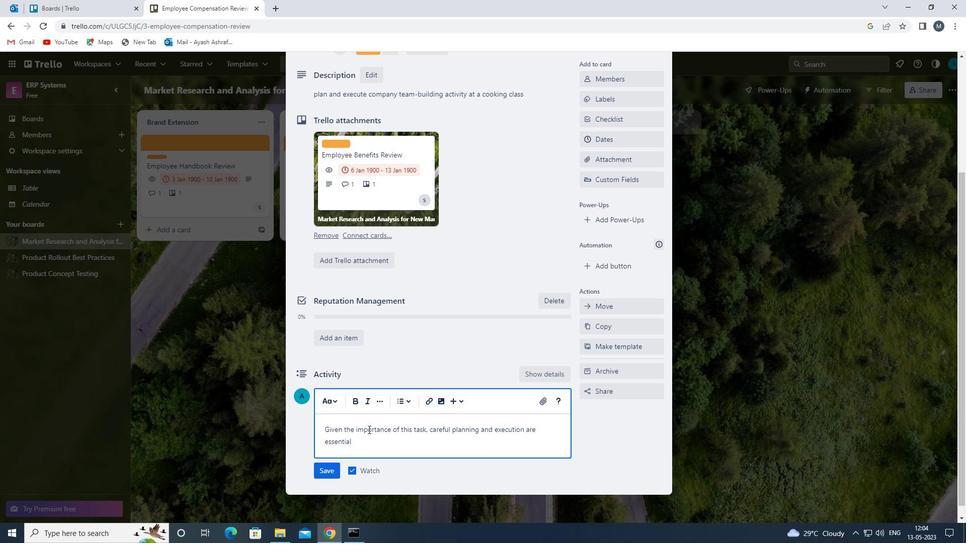 
Action: Mouse moved to (329, 473)
Screenshot: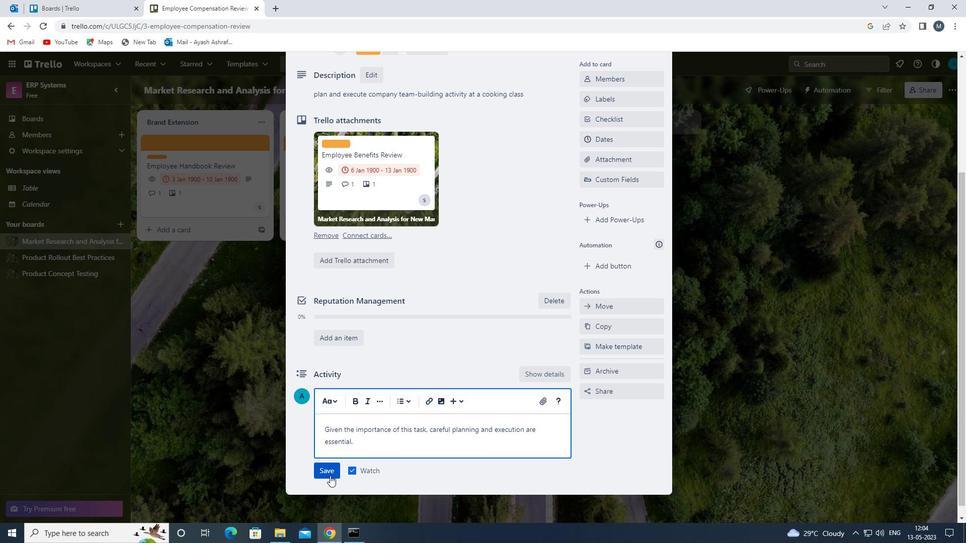 
Action: Mouse pressed left at (329, 473)
Screenshot: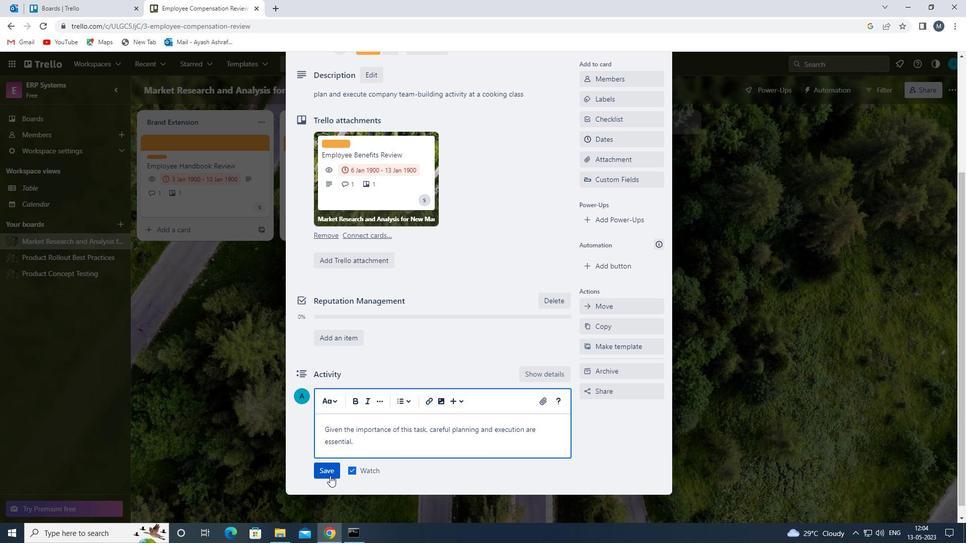 
Action: Mouse moved to (475, 418)
Screenshot: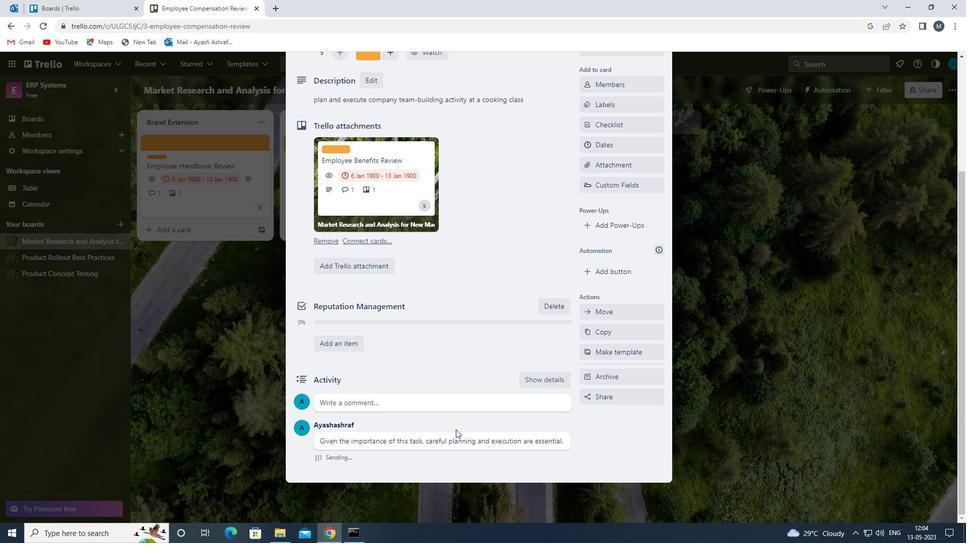 
Action: Mouse scrolled (475, 418) with delta (0, 0)
Screenshot: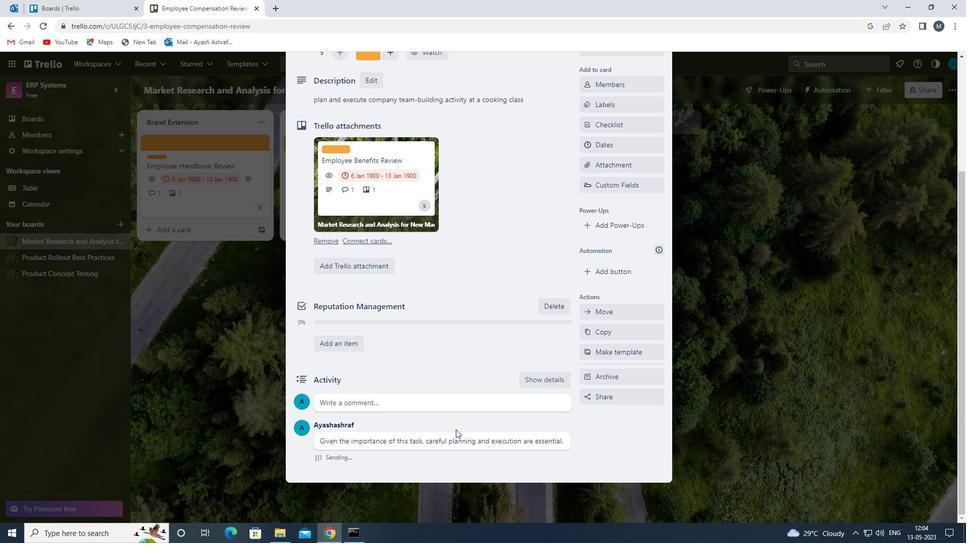 
Action: Mouse moved to (475, 418)
Screenshot: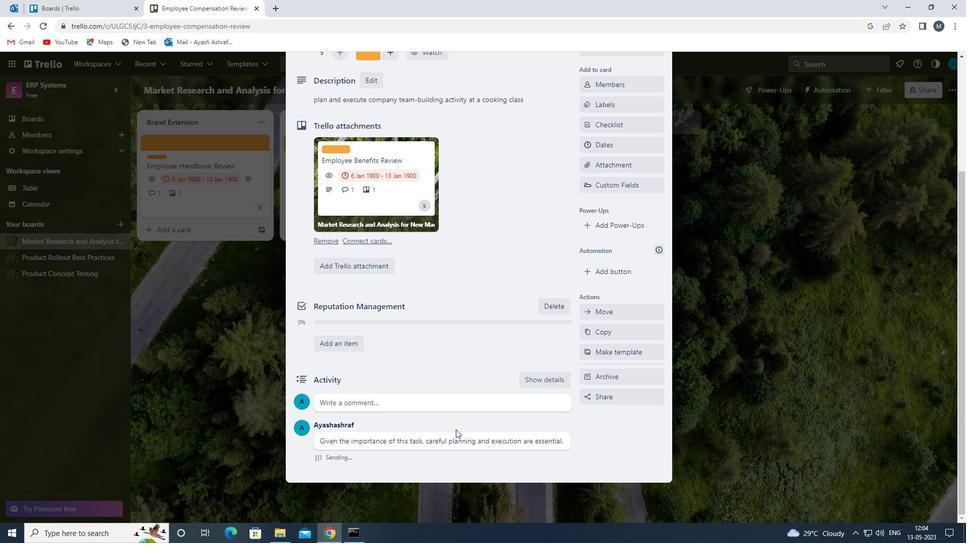 
Action: Mouse scrolled (475, 418) with delta (0, 0)
Screenshot: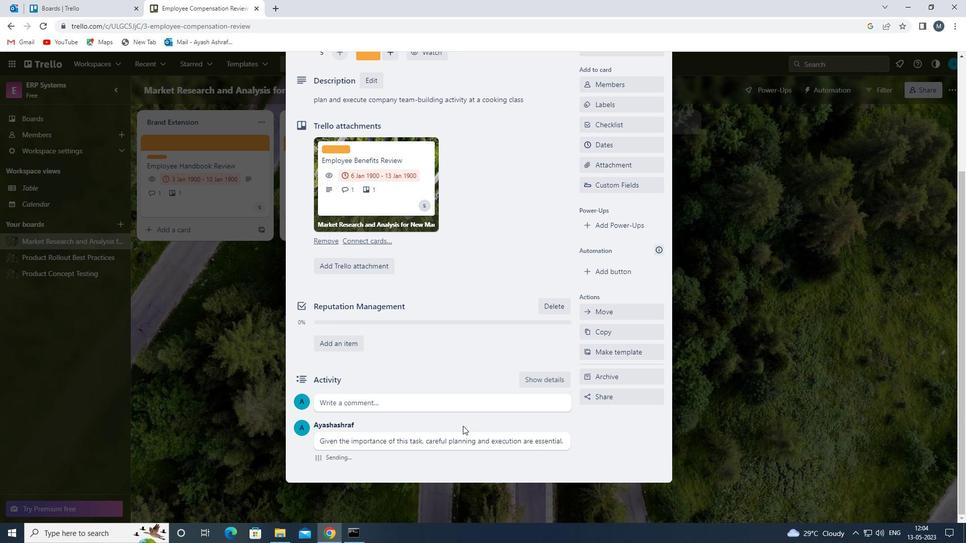 
Action: Mouse moved to (617, 239)
Screenshot: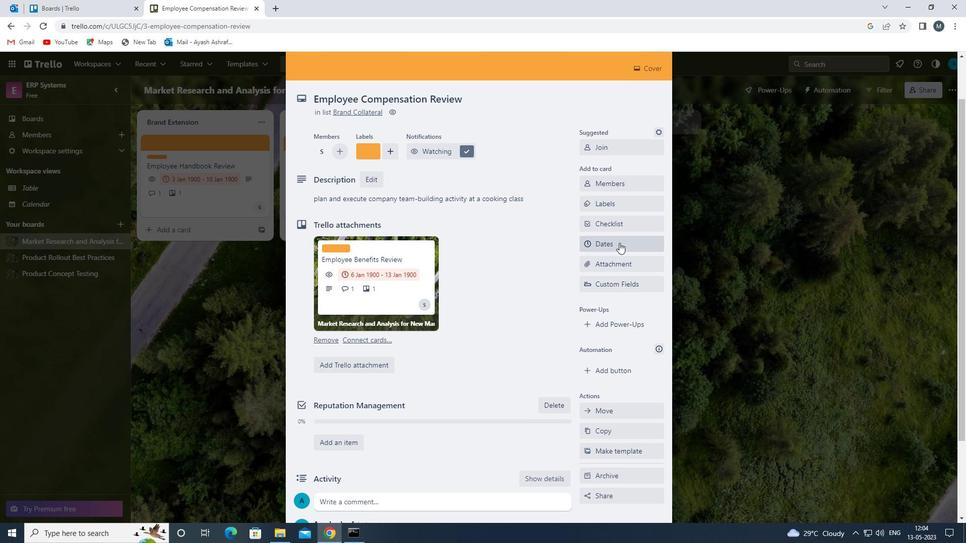 
Action: Mouse pressed left at (617, 239)
Screenshot: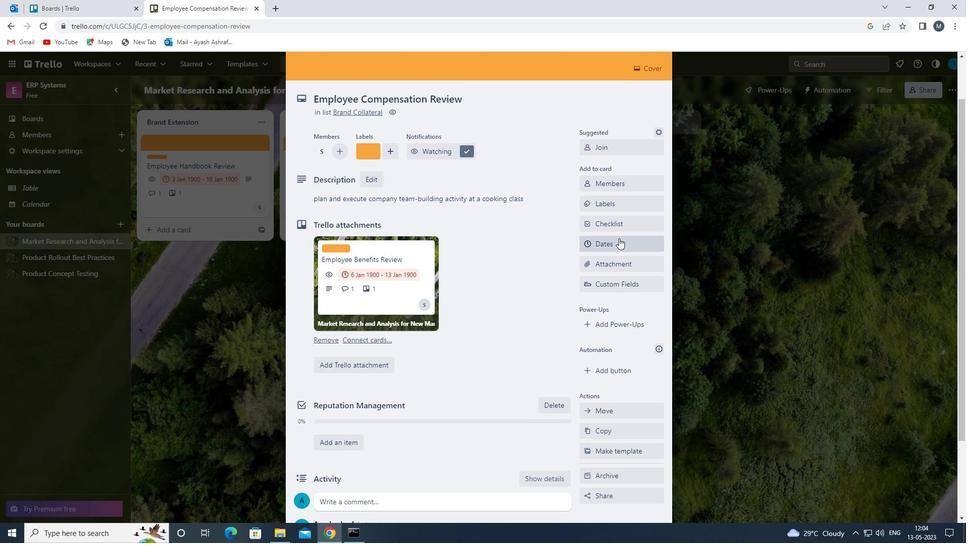 
Action: Mouse moved to (588, 273)
Screenshot: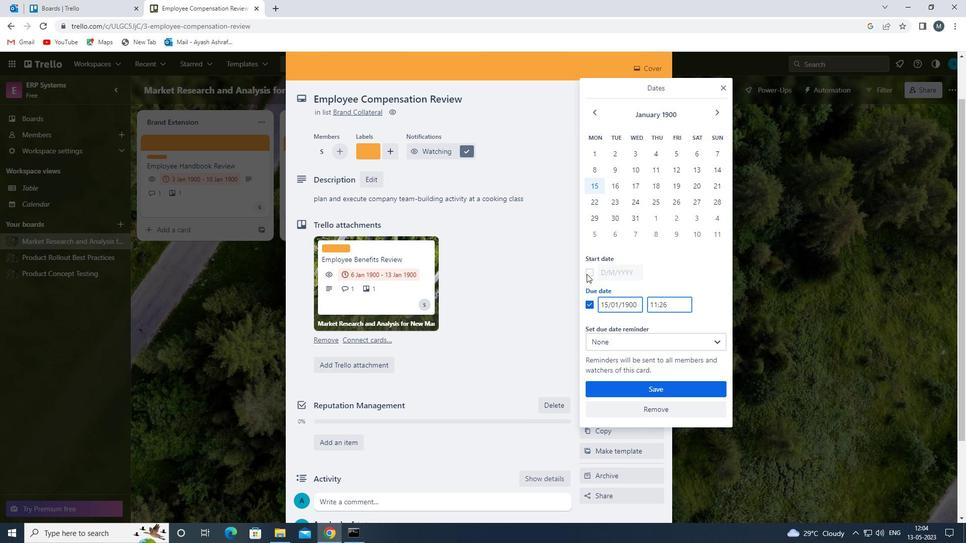 
Action: Mouse pressed left at (588, 273)
Screenshot: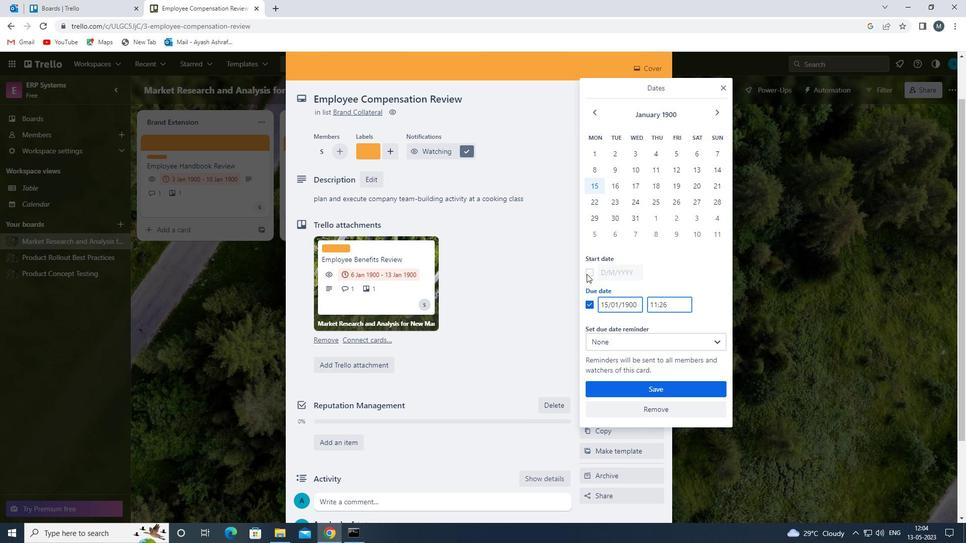 
Action: Mouse moved to (608, 271)
Screenshot: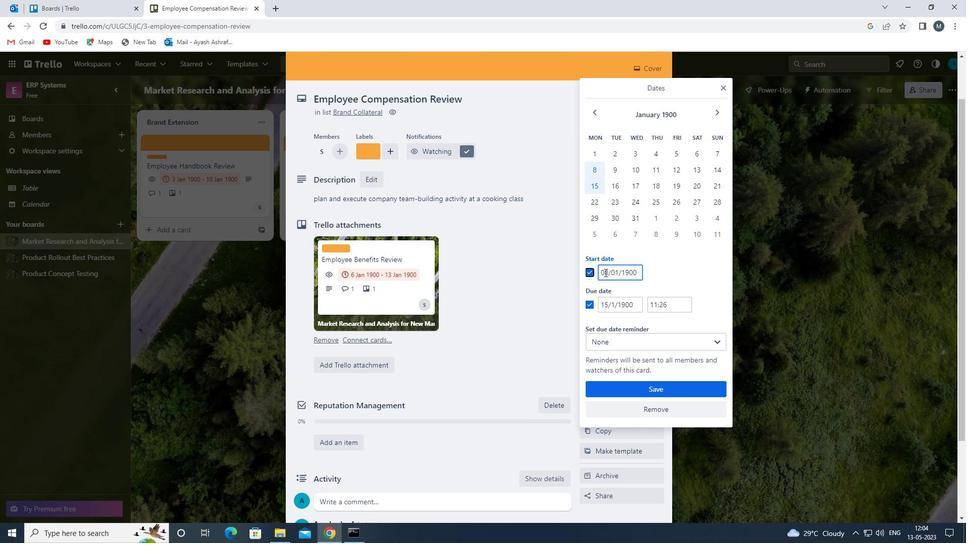 
Action: Mouse pressed left at (608, 271)
Screenshot: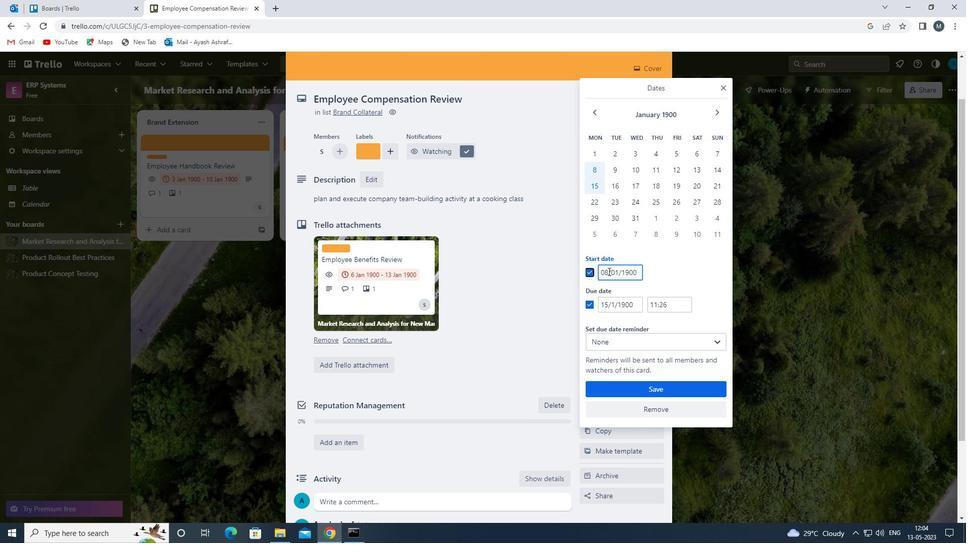 
Action: Mouse moved to (604, 272)
Screenshot: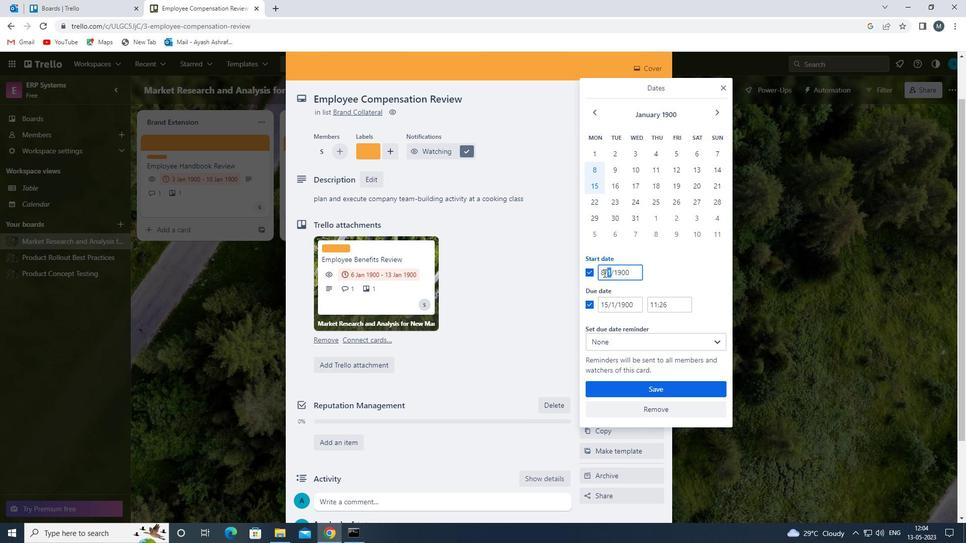 
Action: Mouse pressed left at (604, 272)
Screenshot: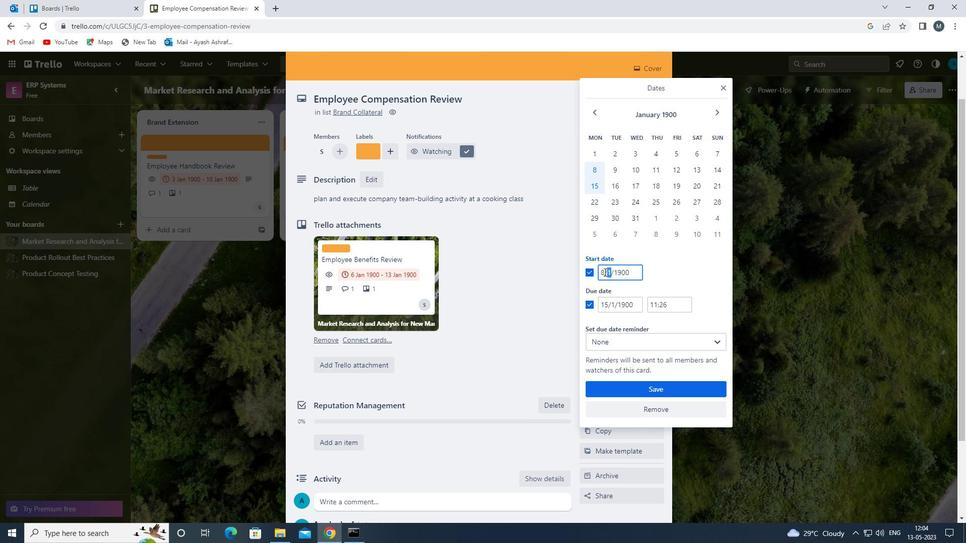 
Action: Mouse moved to (606, 272)
Screenshot: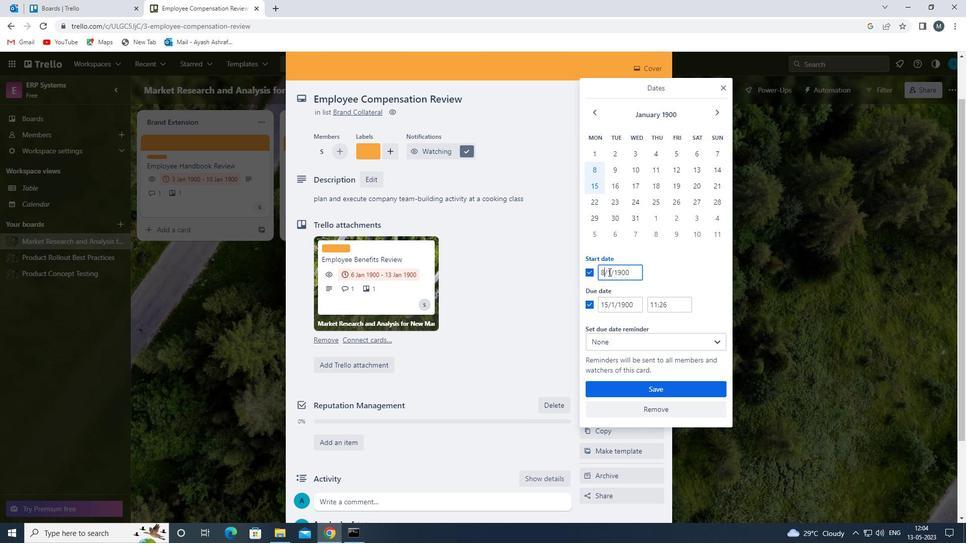 
Action: Key pressed <Key.backspace>09
Screenshot: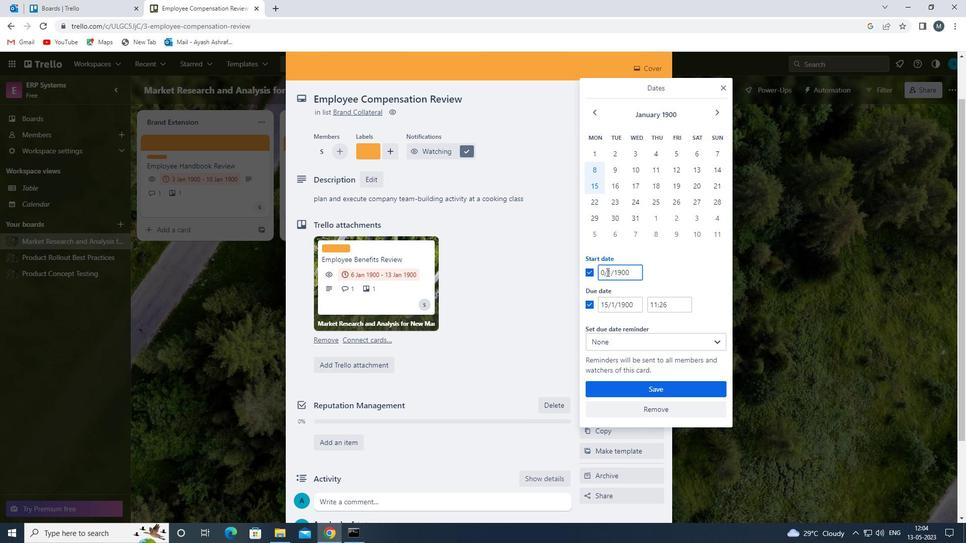 
Action: Mouse moved to (611, 270)
Screenshot: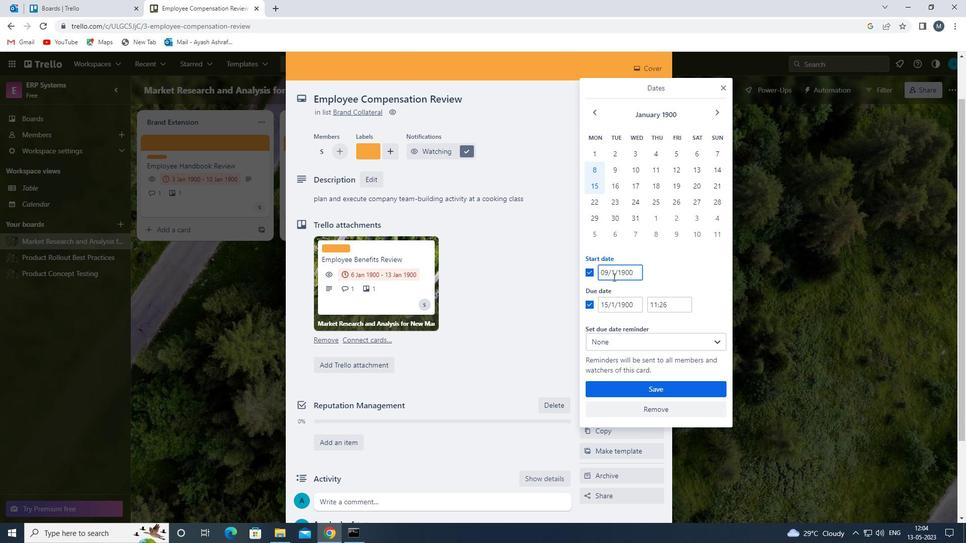
Action: Mouse pressed left at (611, 270)
Screenshot: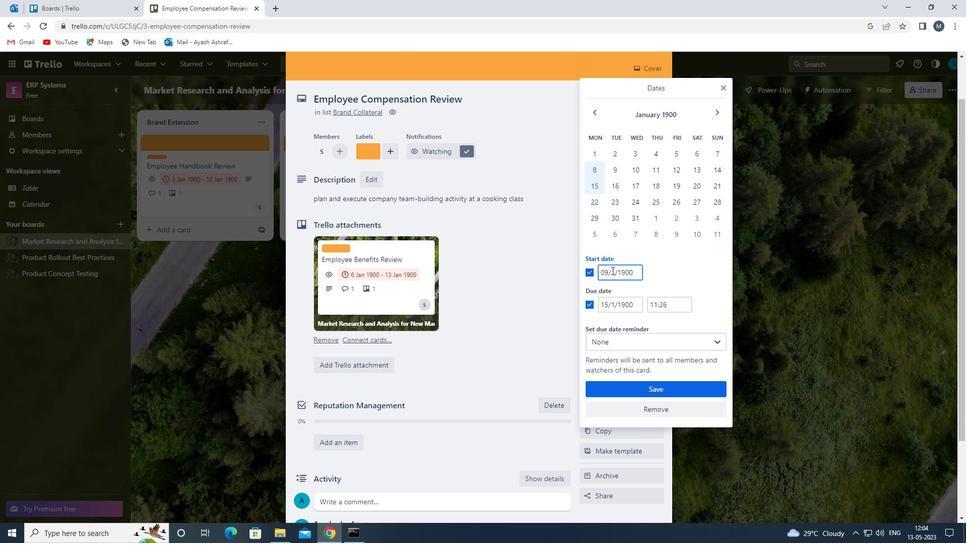 
Action: Mouse moved to (618, 275)
Screenshot: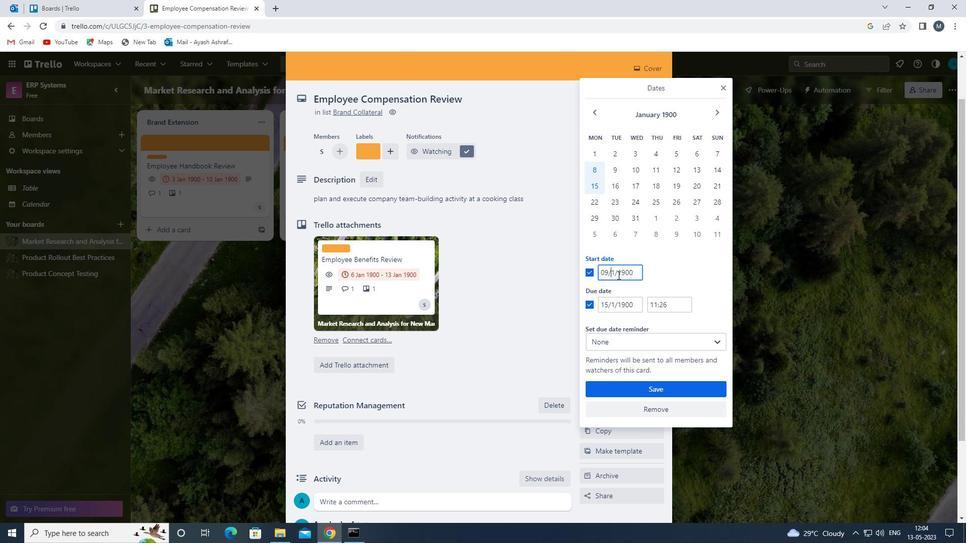 
Action: Key pressed 0
Screenshot: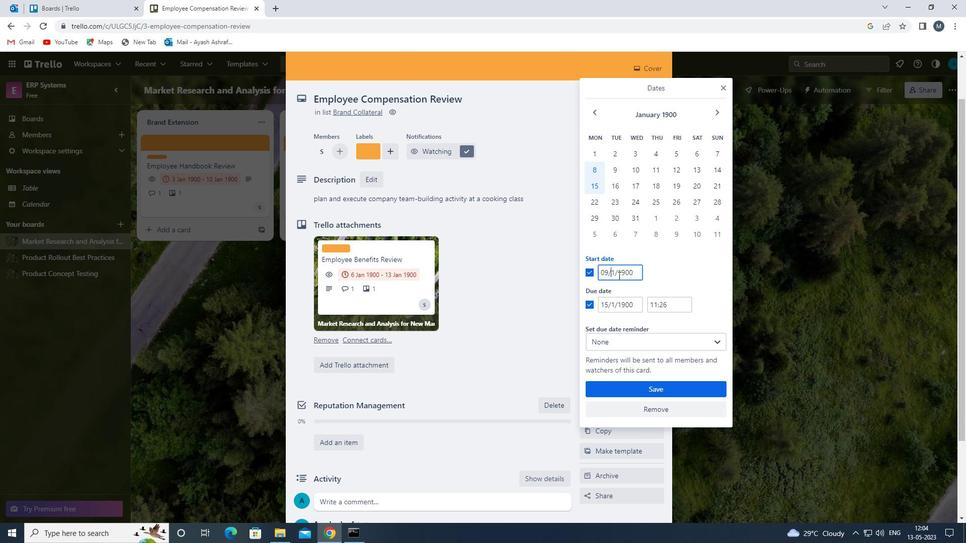 
Action: Mouse moved to (607, 303)
Screenshot: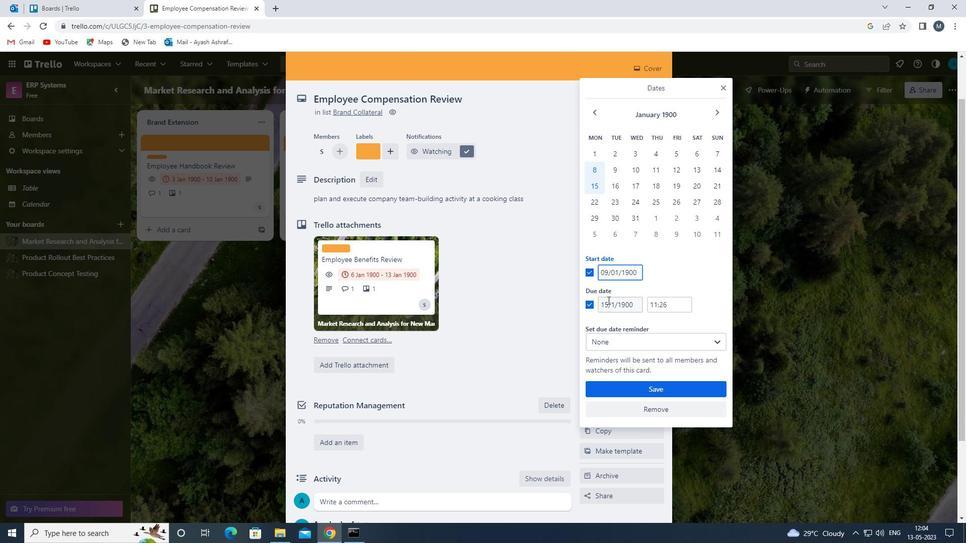 
Action: Mouse pressed left at (607, 303)
Screenshot: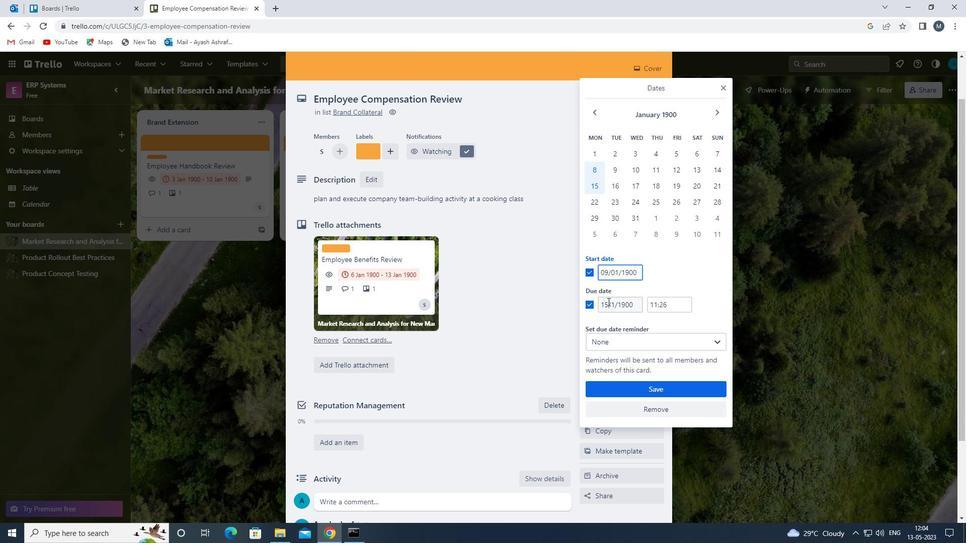 
Action: Mouse moved to (613, 306)
Screenshot: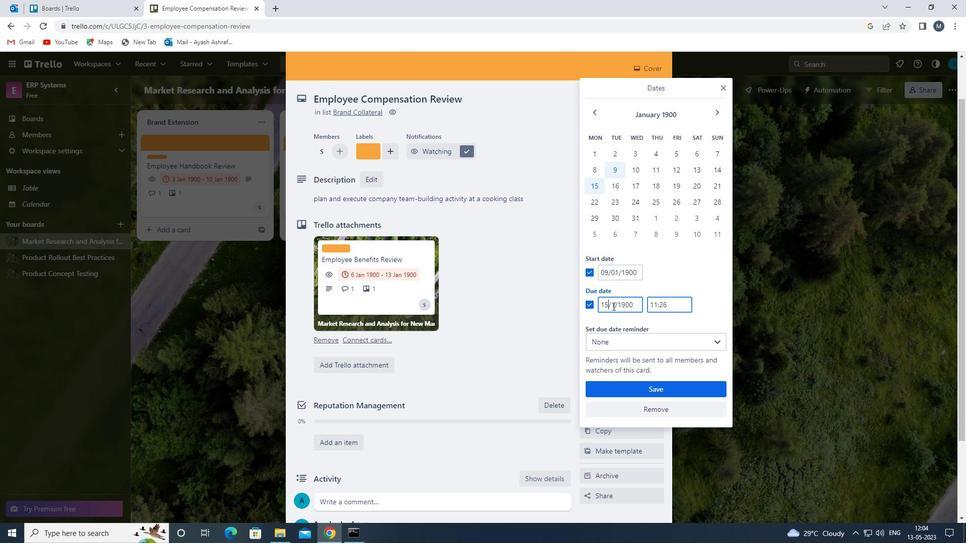 
Action: Key pressed <Key.backspace><Key.backspace>16
Screenshot: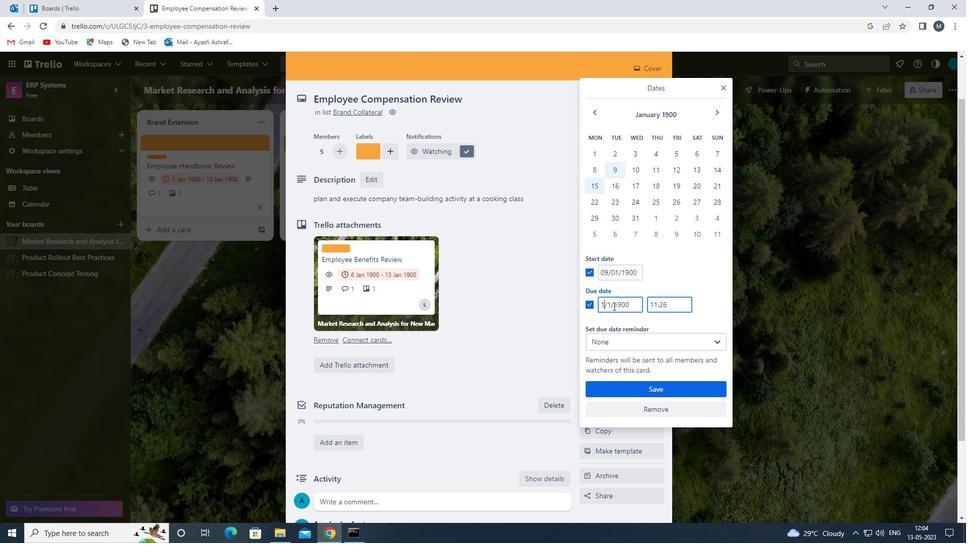 
Action: Mouse moved to (612, 307)
Screenshot: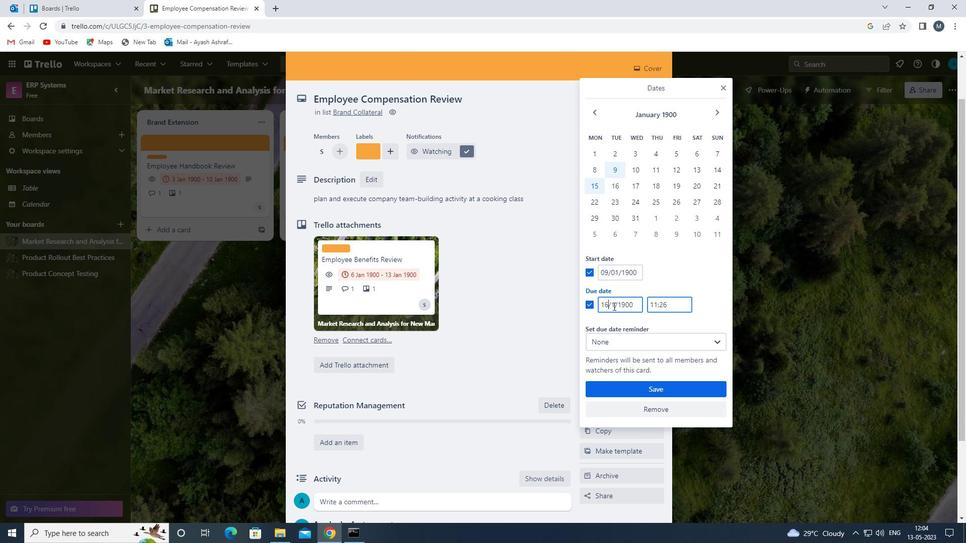 
Action: Mouse pressed left at (612, 307)
Screenshot: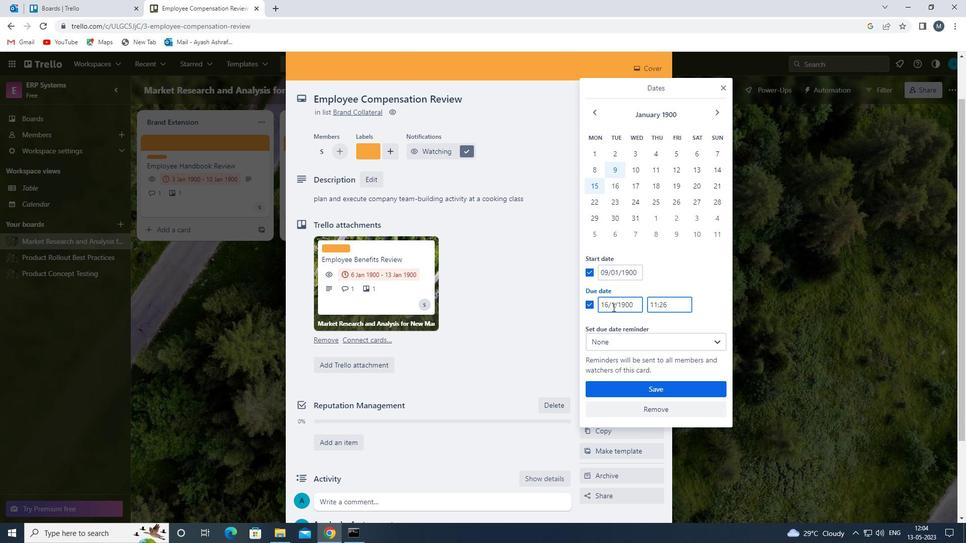 
Action: Mouse moved to (621, 307)
Screenshot: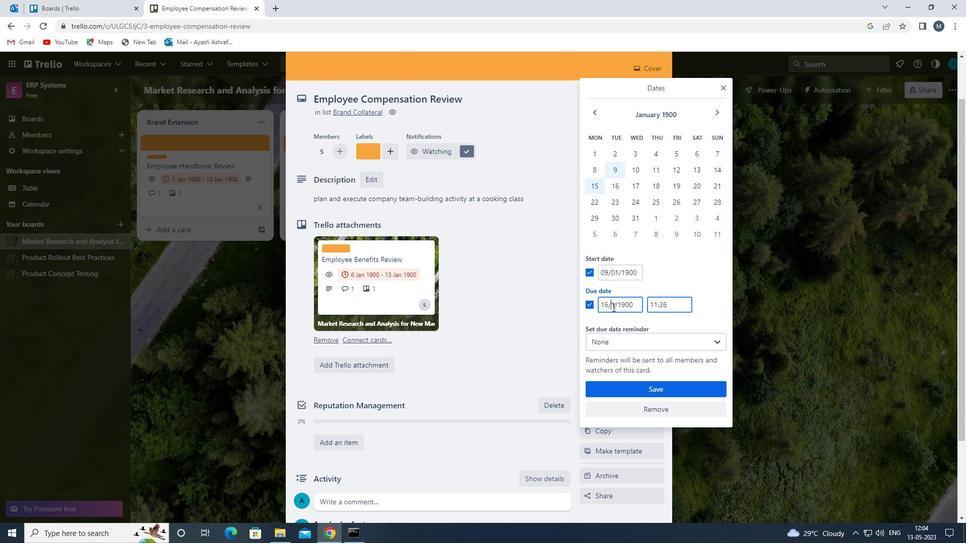 
Action: Key pressed 0
Screenshot: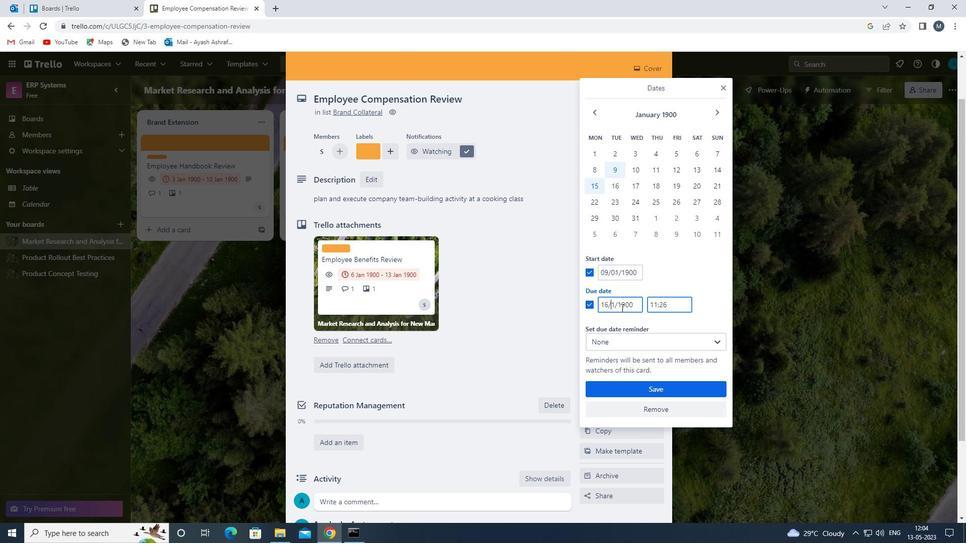 
Action: Mouse moved to (633, 385)
Screenshot: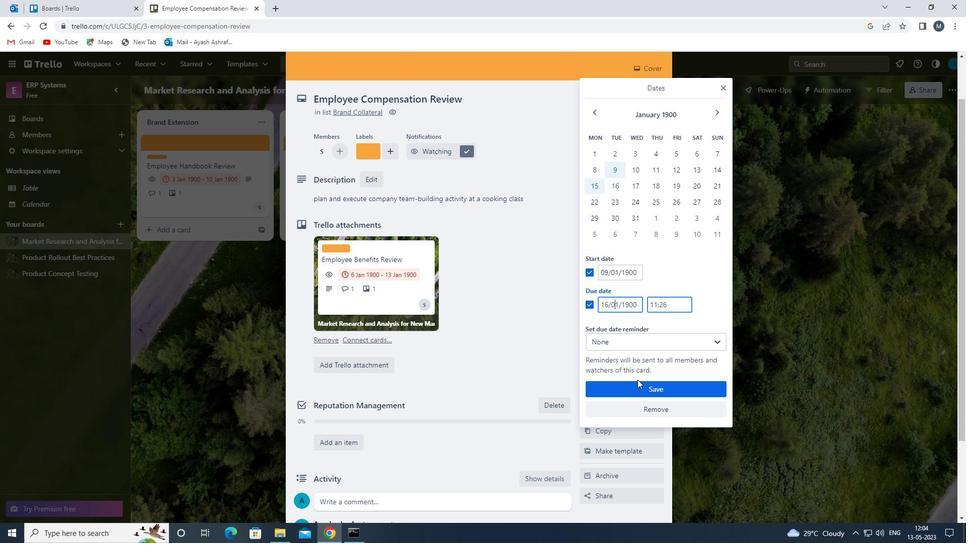 
Action: Mouse pressed left at (633, 385)
Screenshot: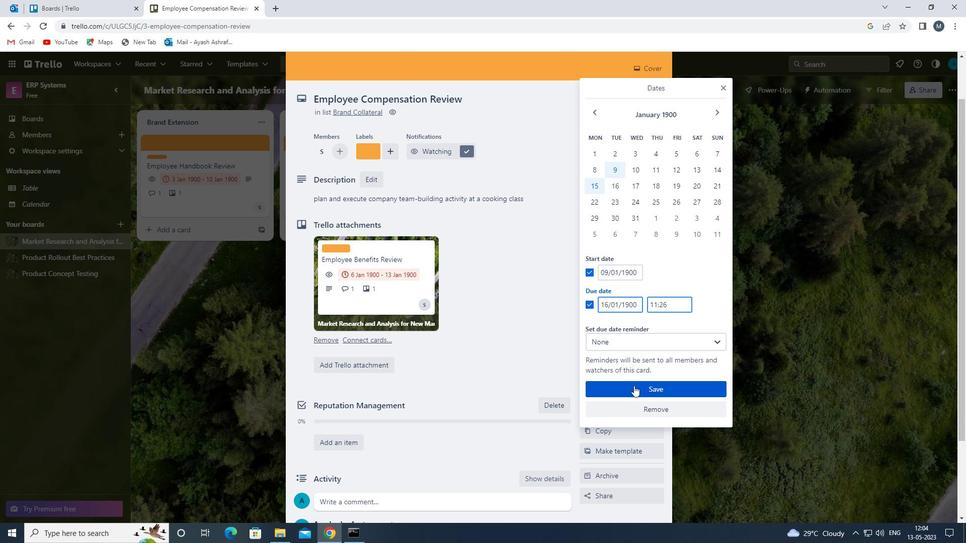 
Action: Mouse moved to (529, 379)
Screenshot: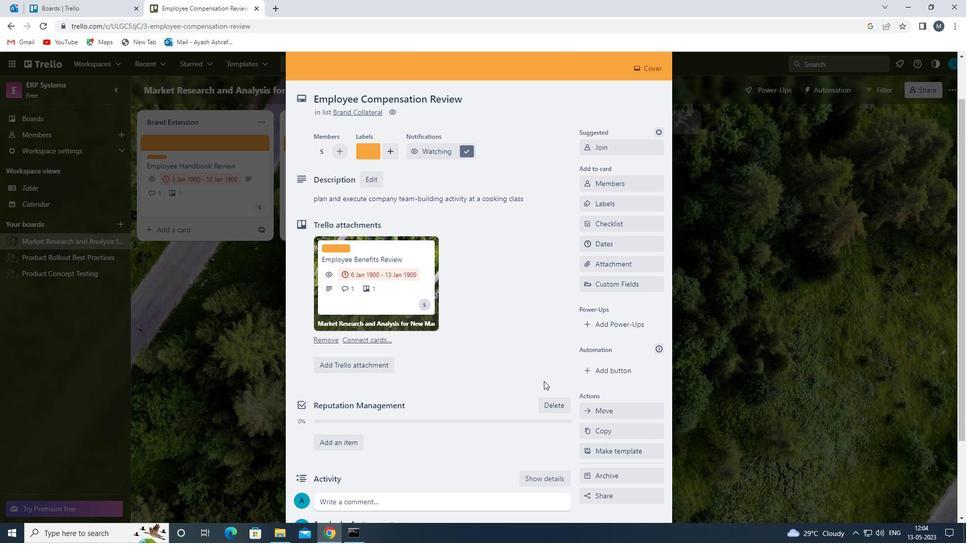 
Action: Mouse scrolled (529, 379) with delta (0, 0)
Screenshot: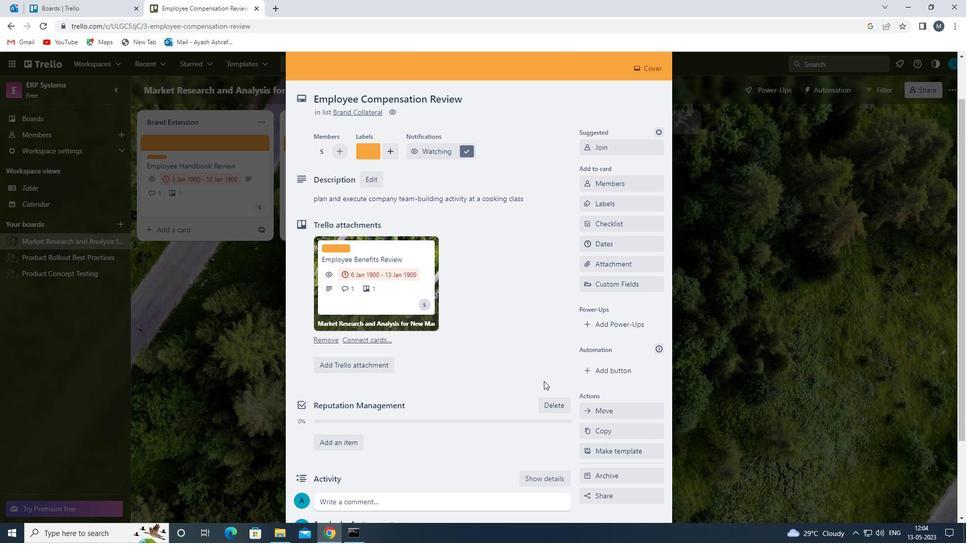 
Action: Mouse scrolled (529, 379) with delta (0, 0)
Screenshot: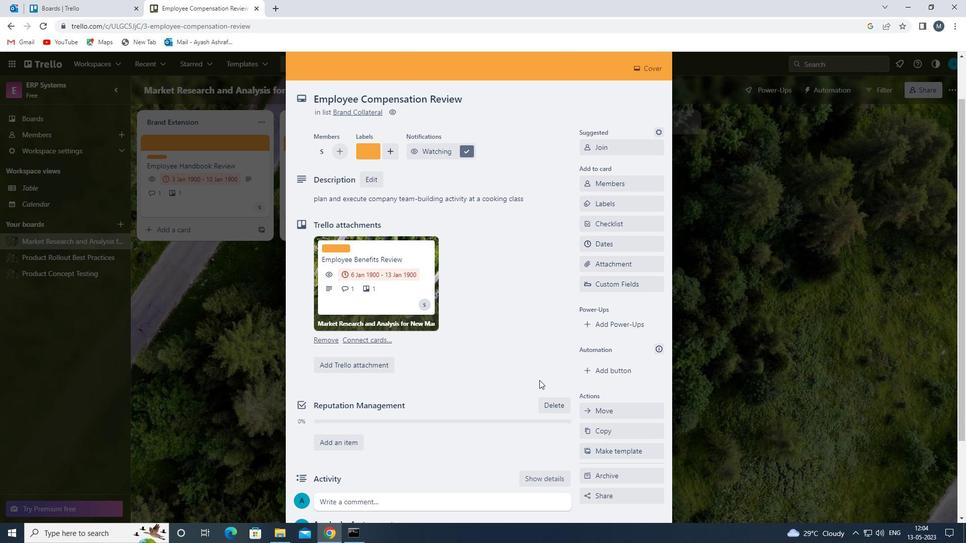 
Action: Mouse moved to (529, 379)
Screenshot: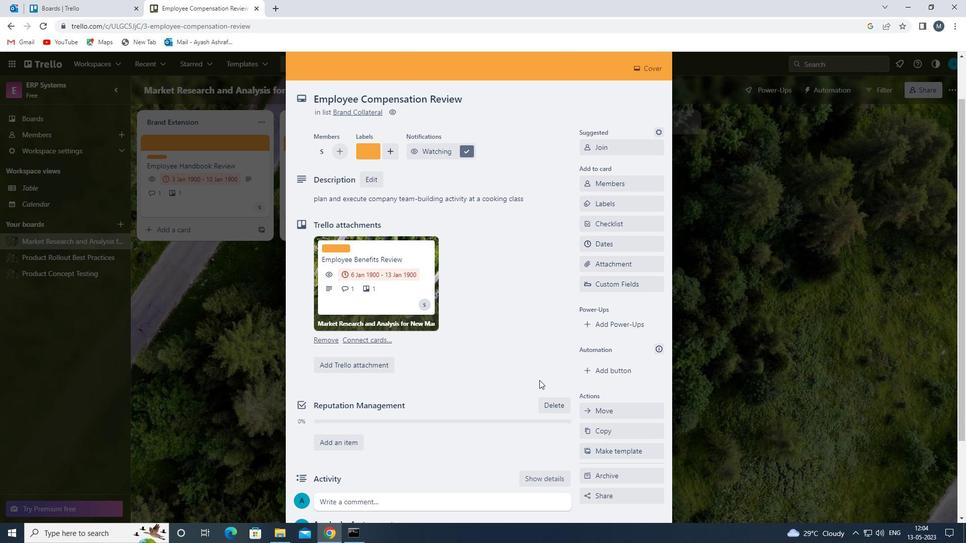 
Action: Mouse scrolled (529, 379) with delta (0, 0)
Screenshot: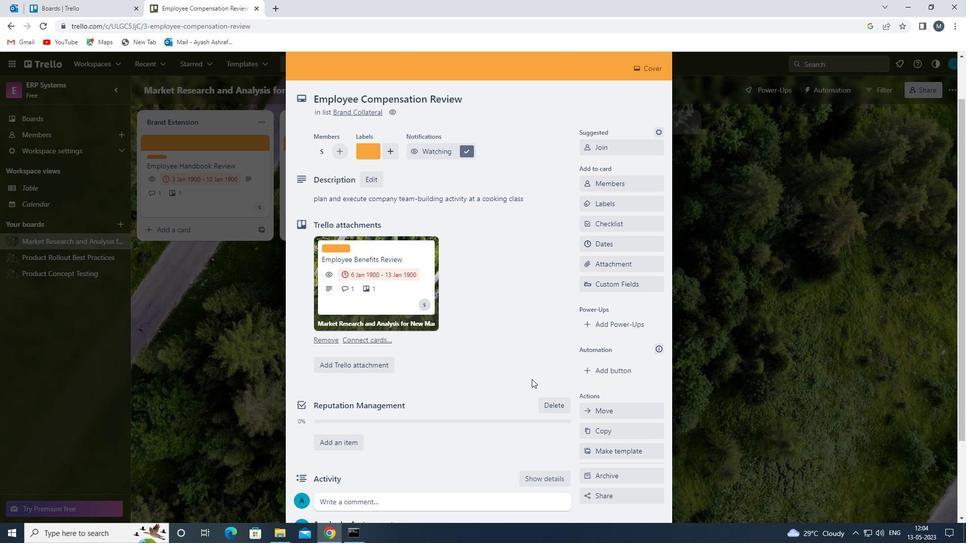 
Action: Mouse scrolled (529, 379) with delta (0, 0)
Screenshot: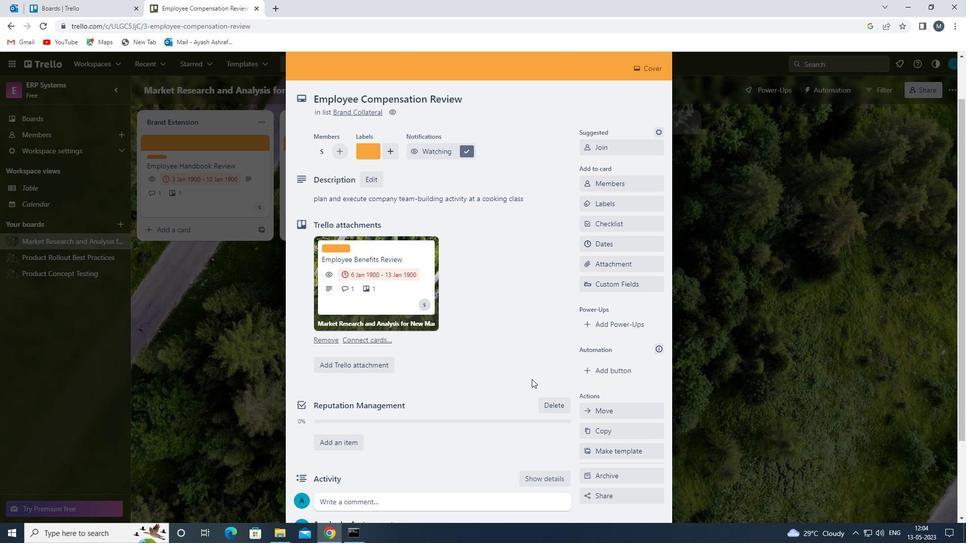 
Action: Mouse scrolled (529, 379) with delta (0, 0)
Screenshot: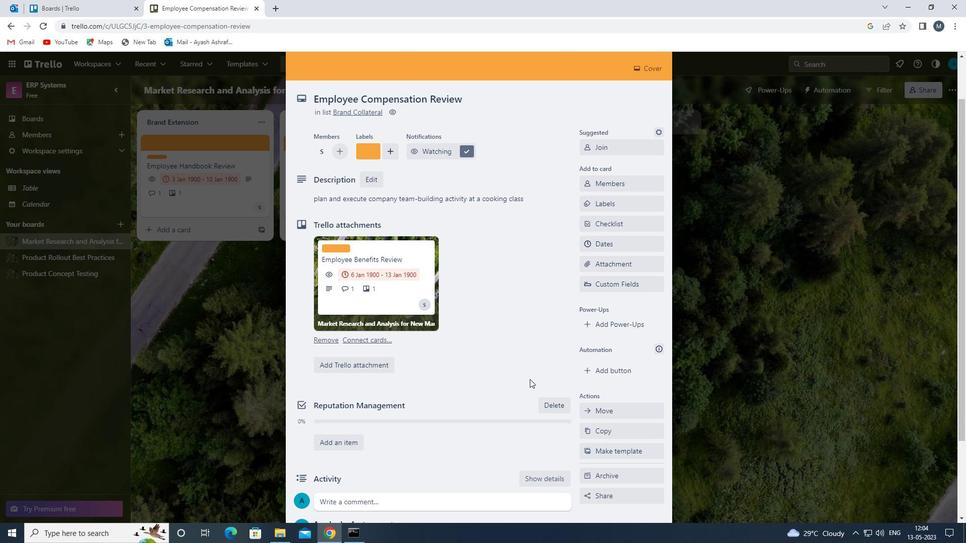 
Action: Mouse moved to (528, 378)
Screenshot: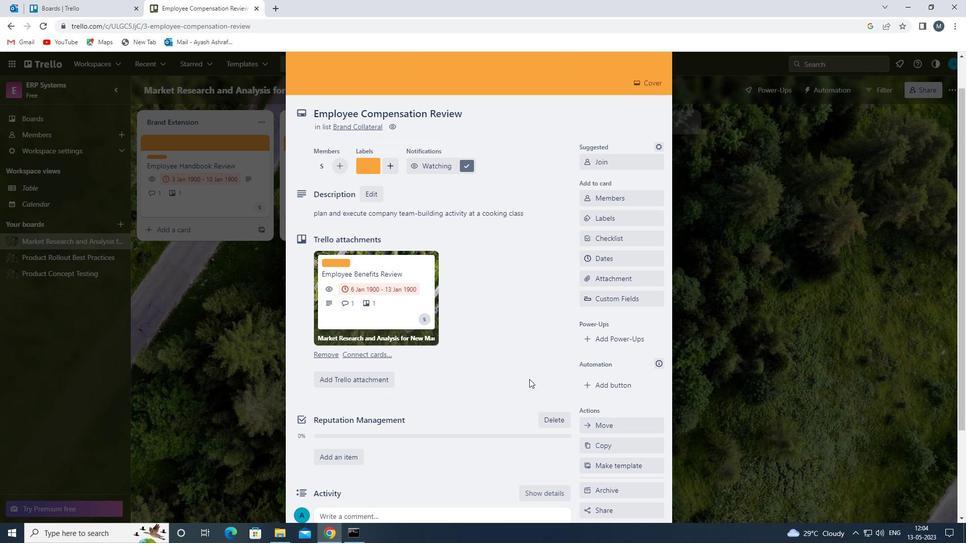 
